 Task: Create a due date automation trigger when advanced on, on the monday before a card is due add fields with custom field "Resume" set to a date less than 1 days ago at 11:00 AM.
Action: Mouse moved to (1104, 83)
Screenshot: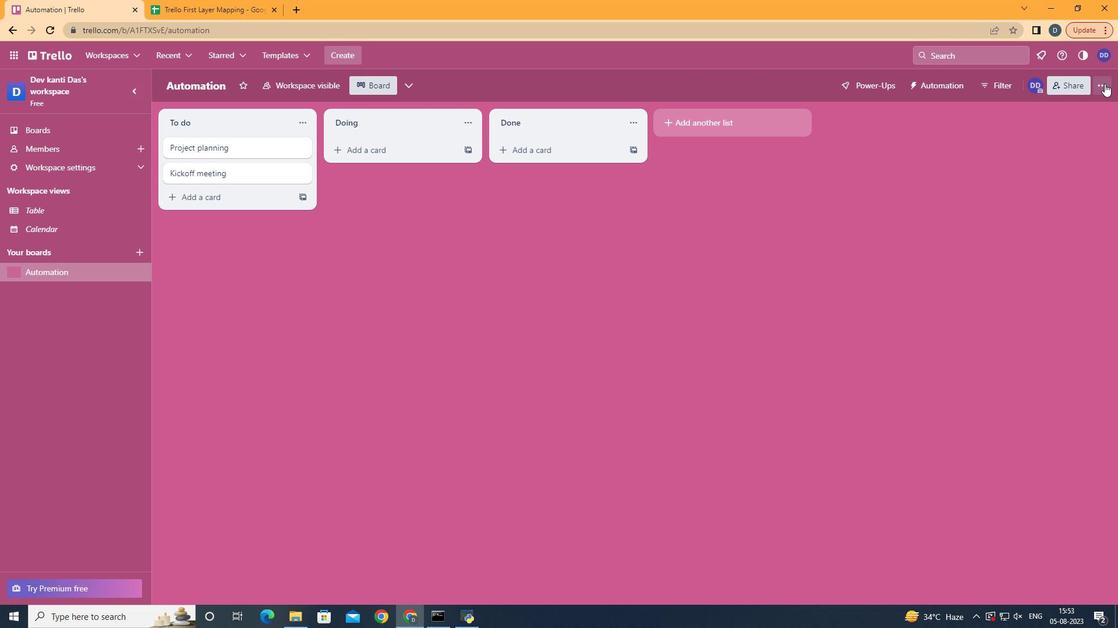 
Action: Mouse pressed left at (1104, 83)
Screenshot: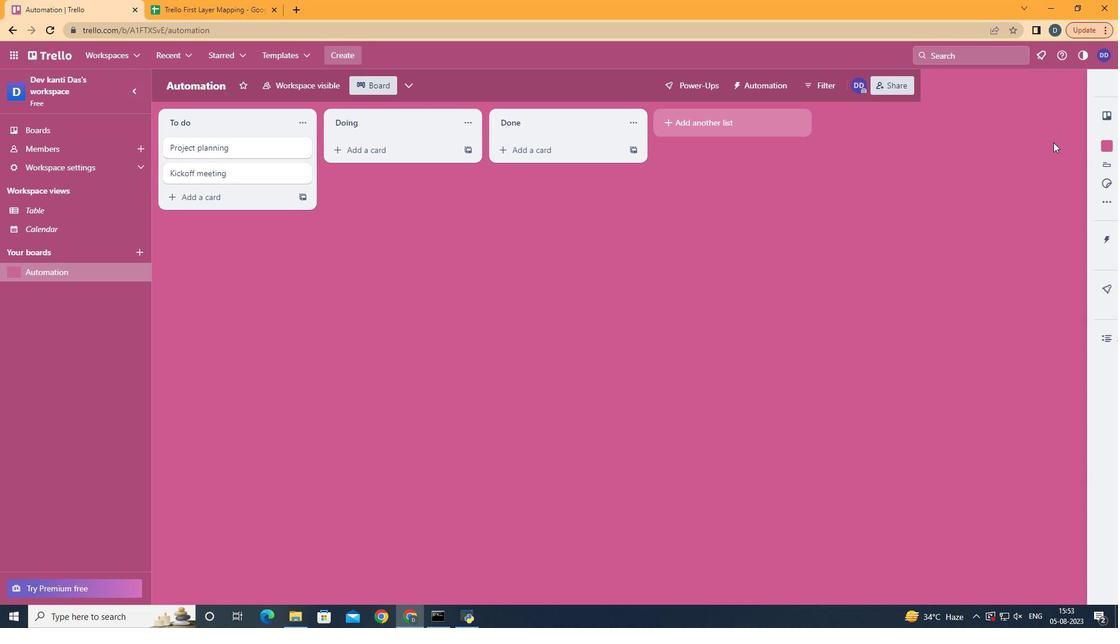 
Action: Mouse moved to (988, 249)
Screenshot: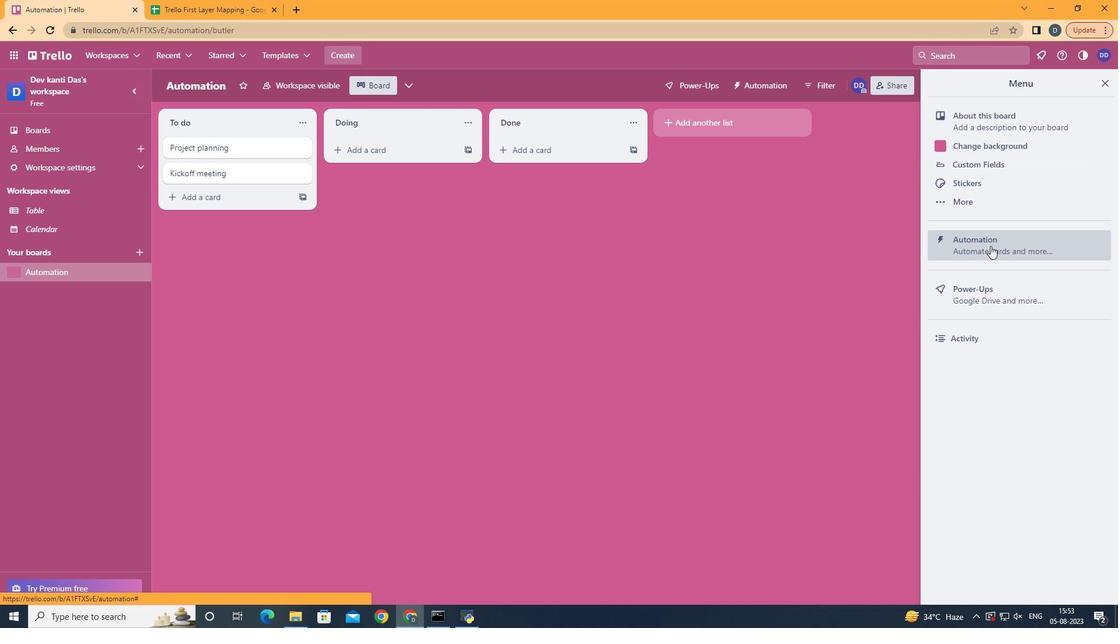 
Action: Mouse pressed left at (988, 249)
Screenshot: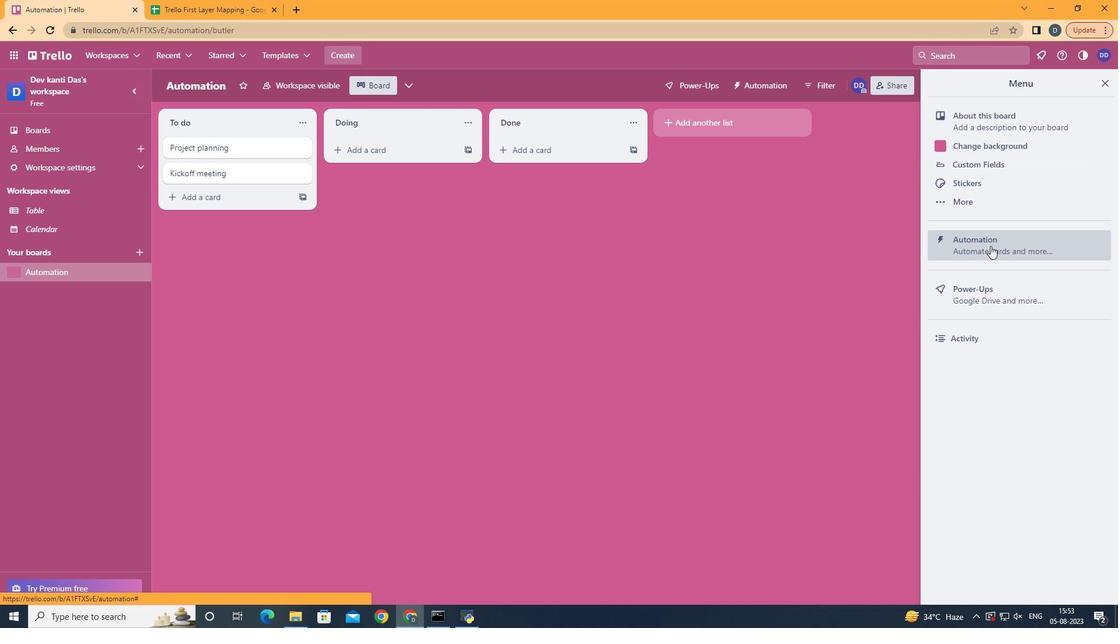 
Action: Mouse moved to (208, 231)
Screenshot: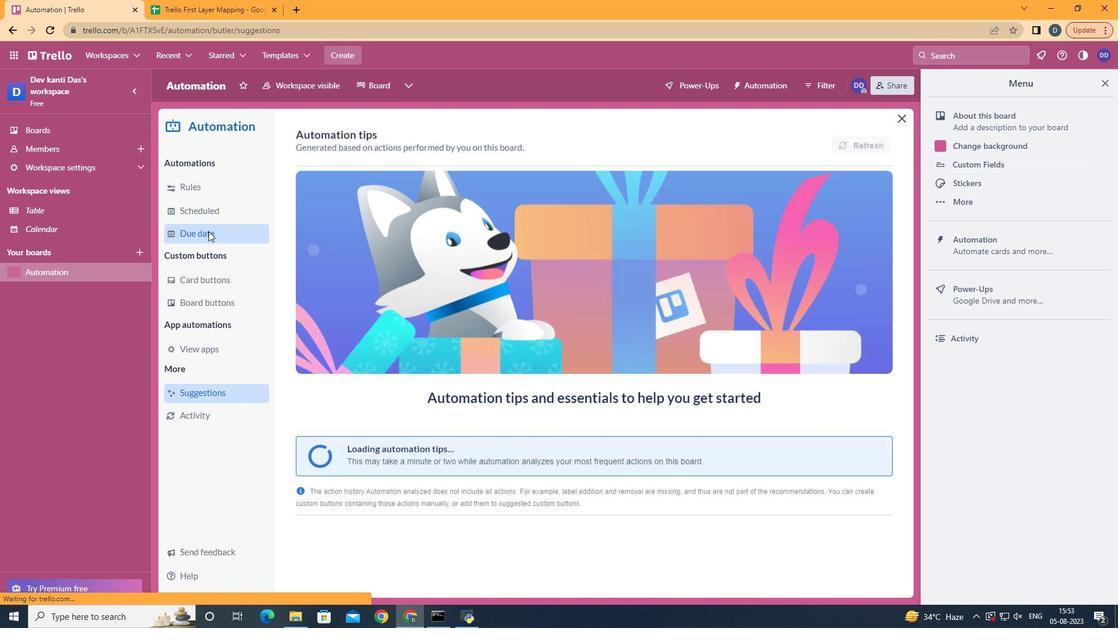 
Action: Mouse pressed left at (208, 231)
Screenshot: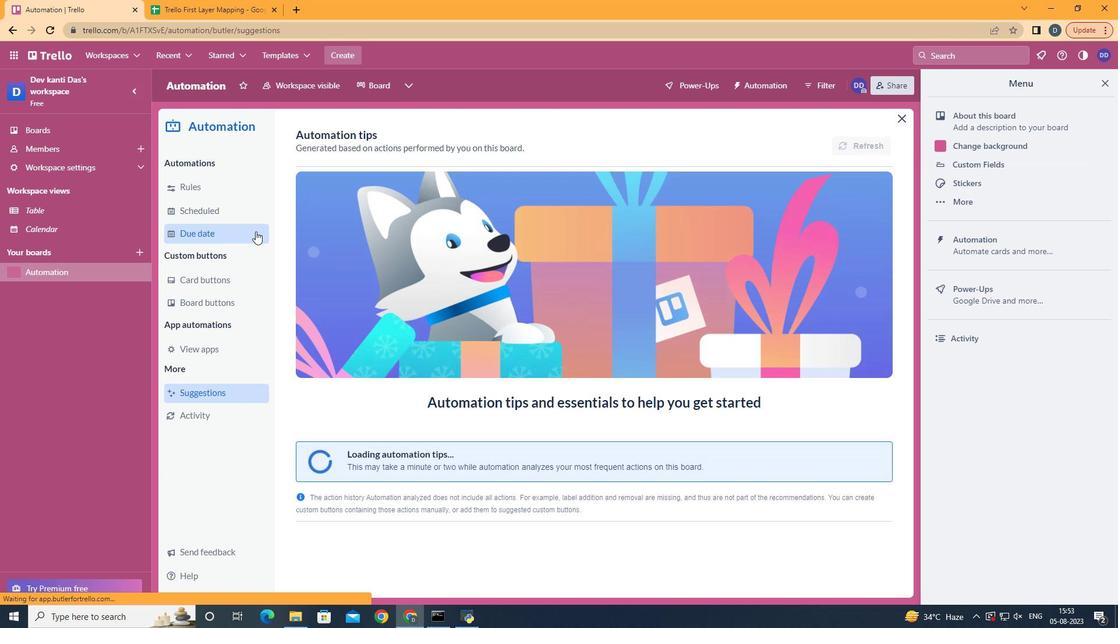 
Action: Mouse moved to (830, 139)
Screenshot: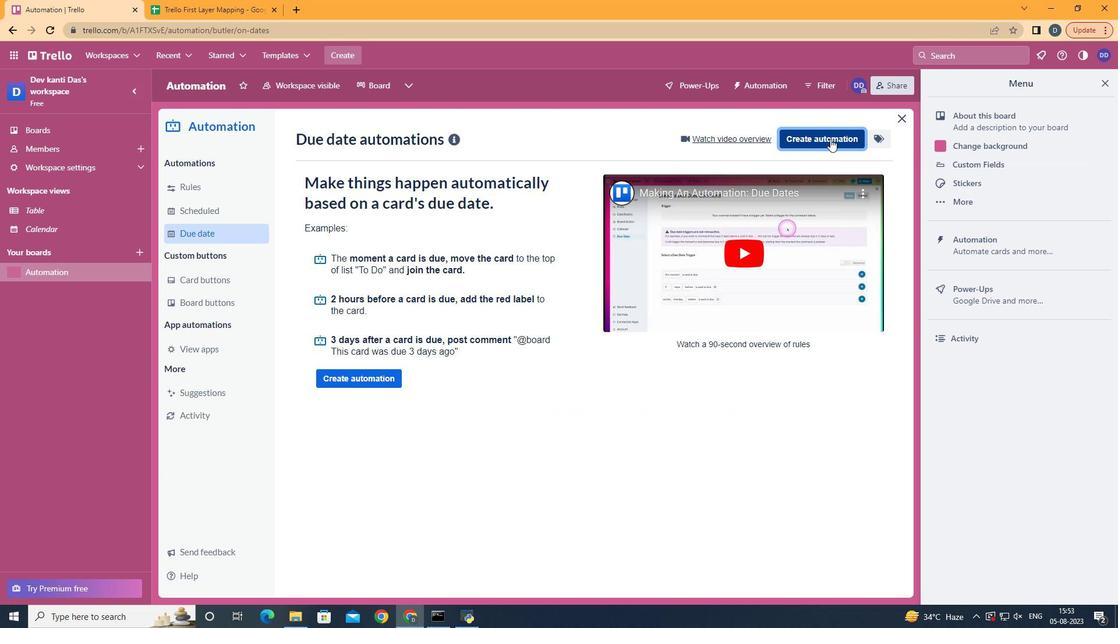 
Action: Mouse pressed left at (830, 139)
Screenshot: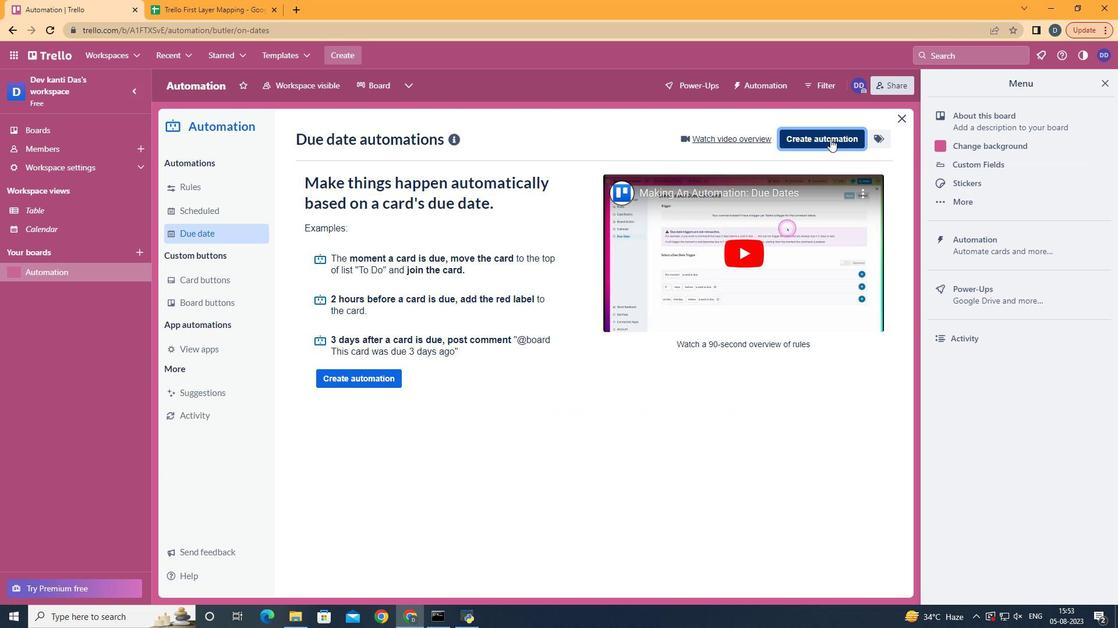 
Action: Mouse moved to (600, 248)
Screenshot: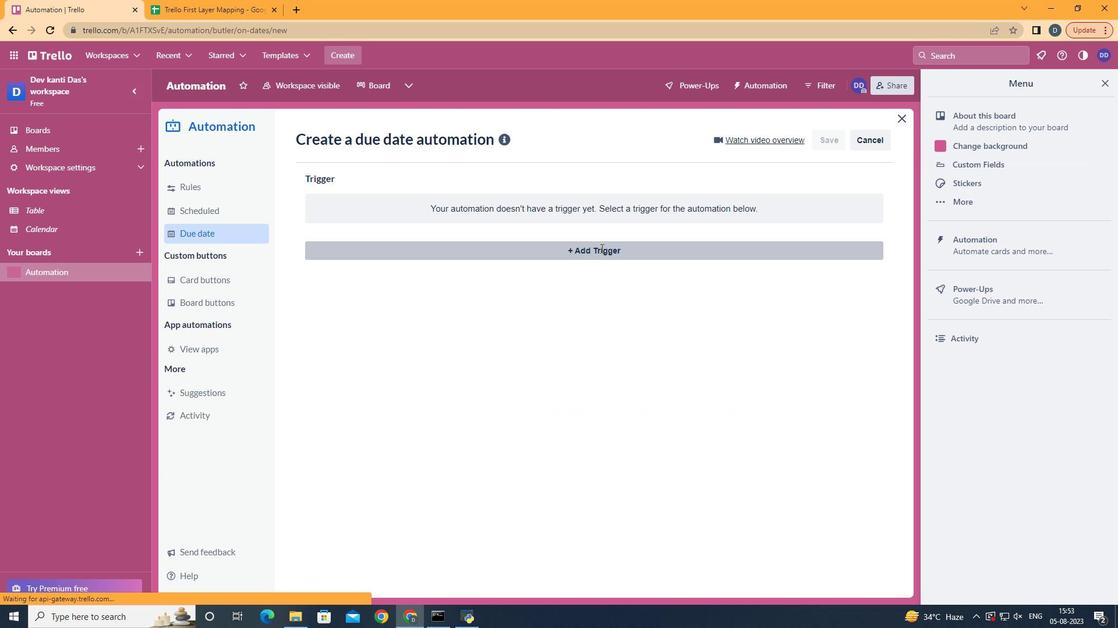 
Action: Mouse pressed left at (600, 248)
Screenshot: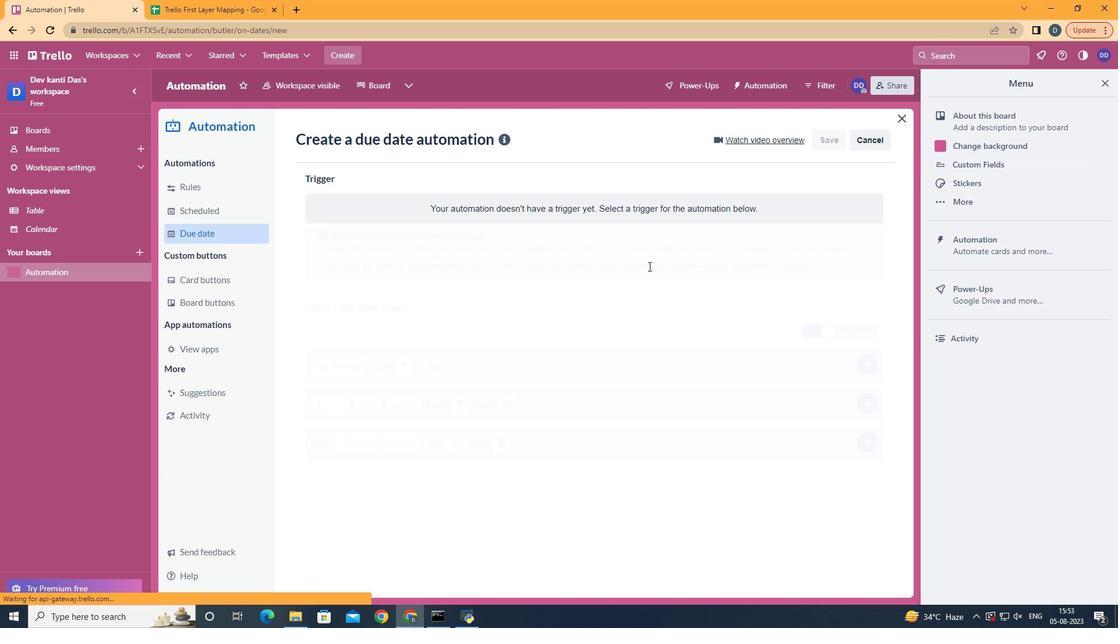 
Action: Mouse moved to (376, 309)
Screenshot: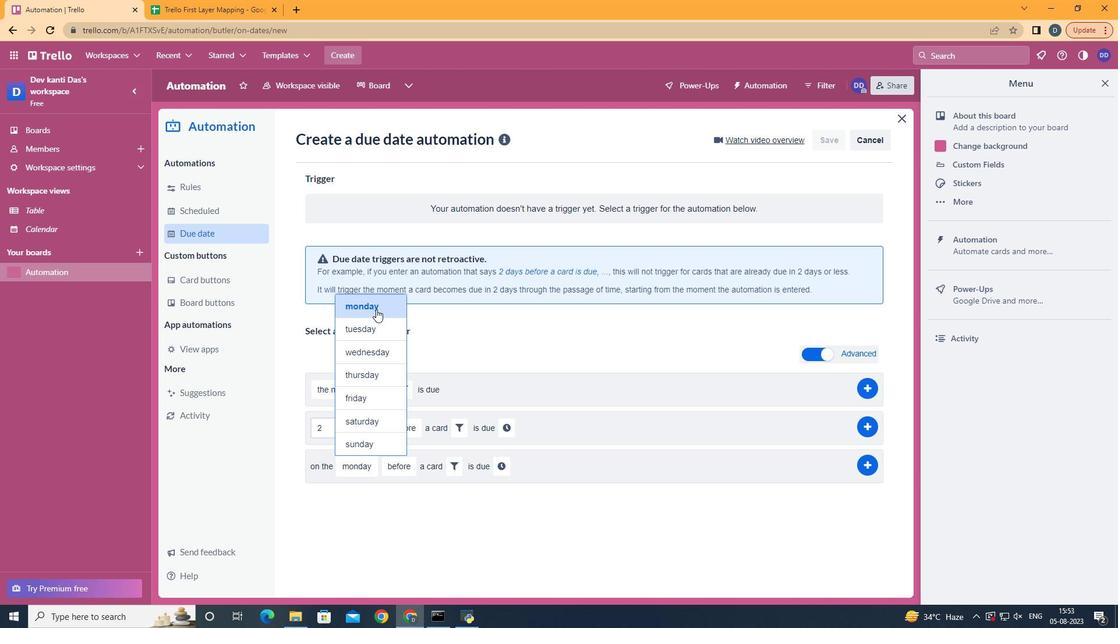 
Action: Mouse pressed left at (376, 309)
Screenshot: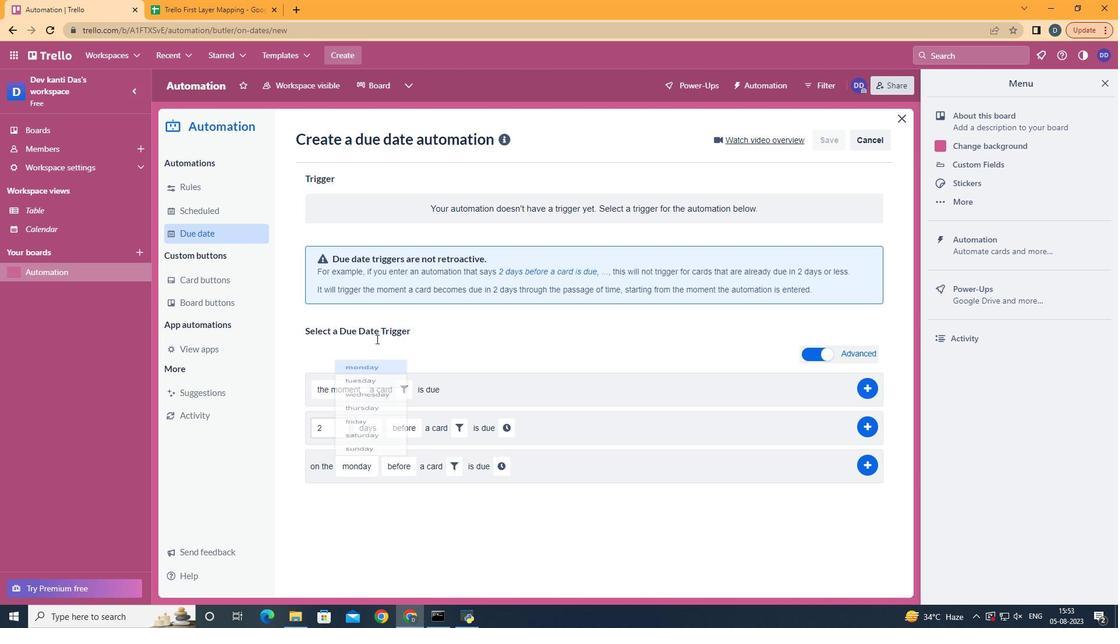 
Action: Mouse moved to (402, 485)
Screenshot: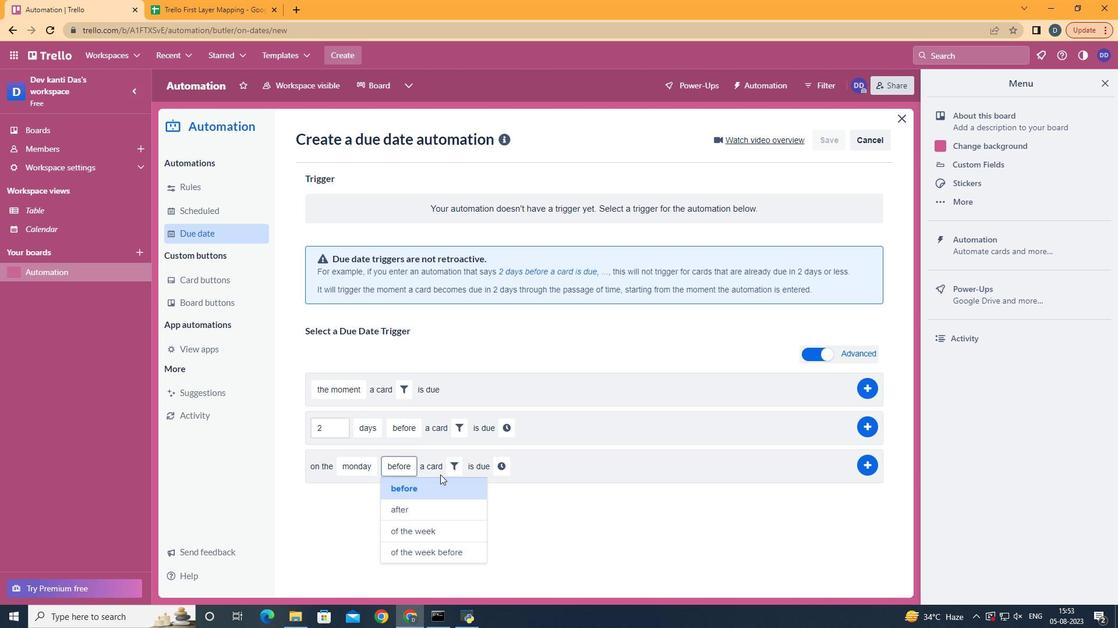 
Action: Mouse pressed left at (402, 485)
Screenshot: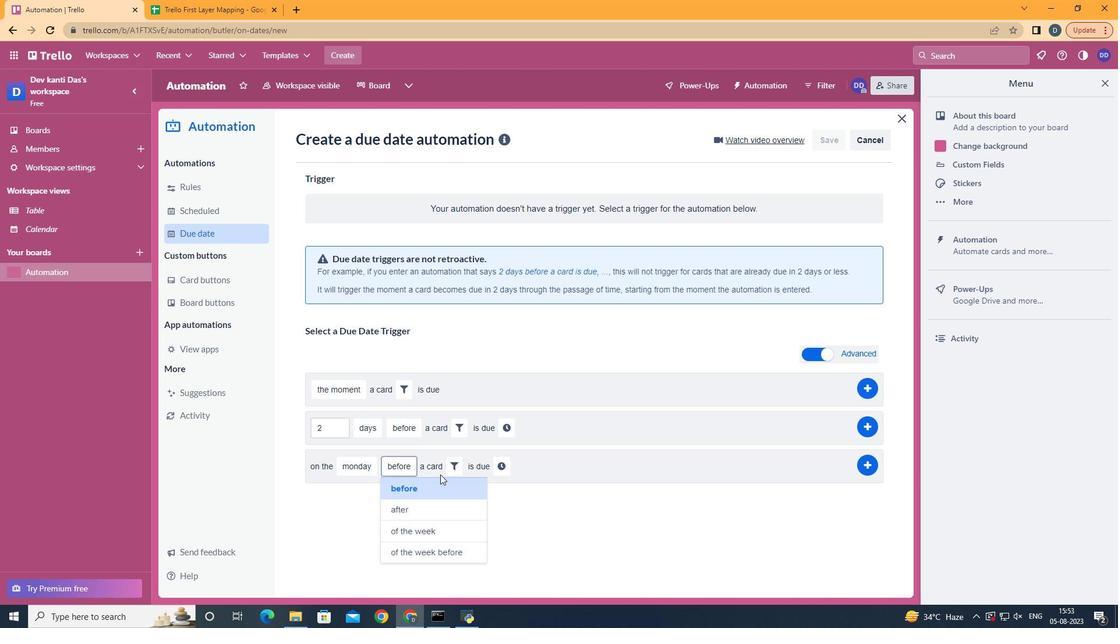 
Action: Mouse moved to (448, 468)
Screenshot: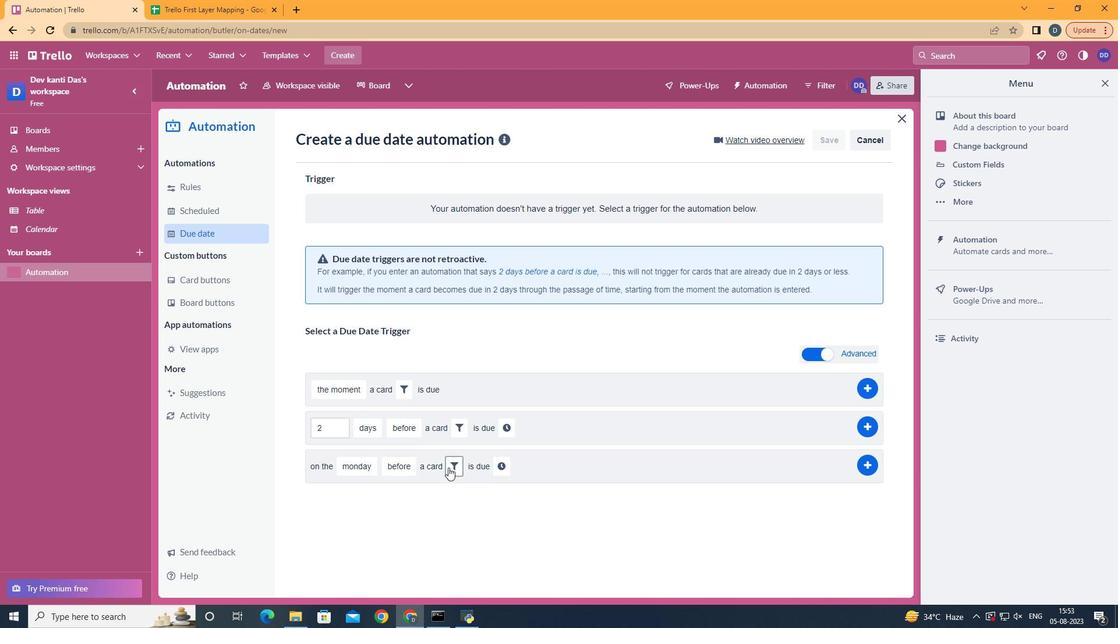 
Action: Mouse pressed left at (448, 468)
Screenshot: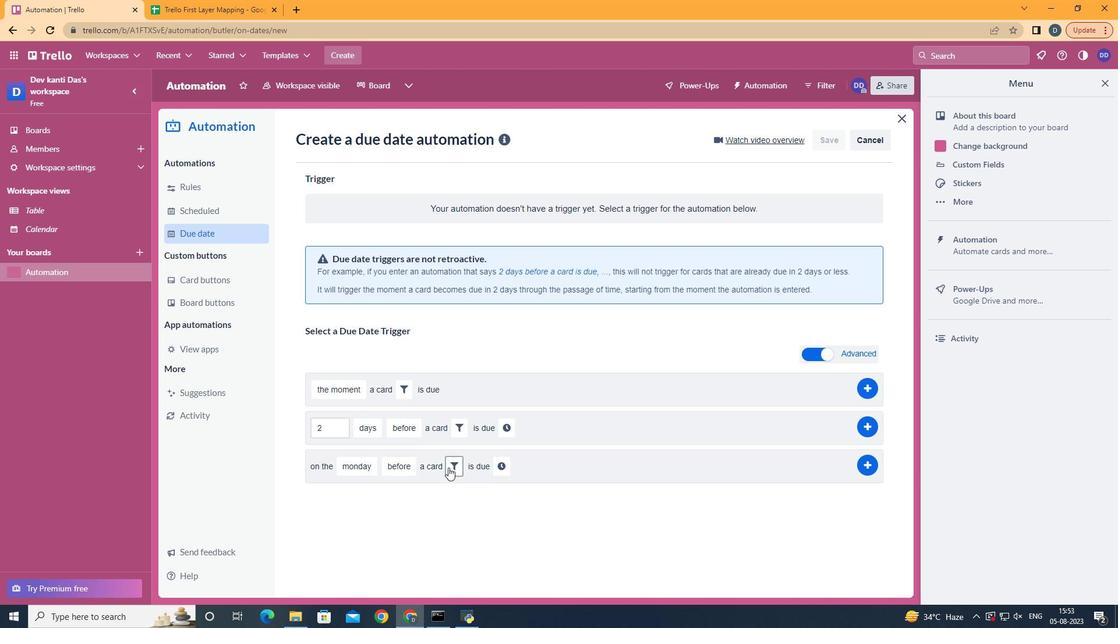 
Action: Mouse moved to (632, 497)
Screenshot: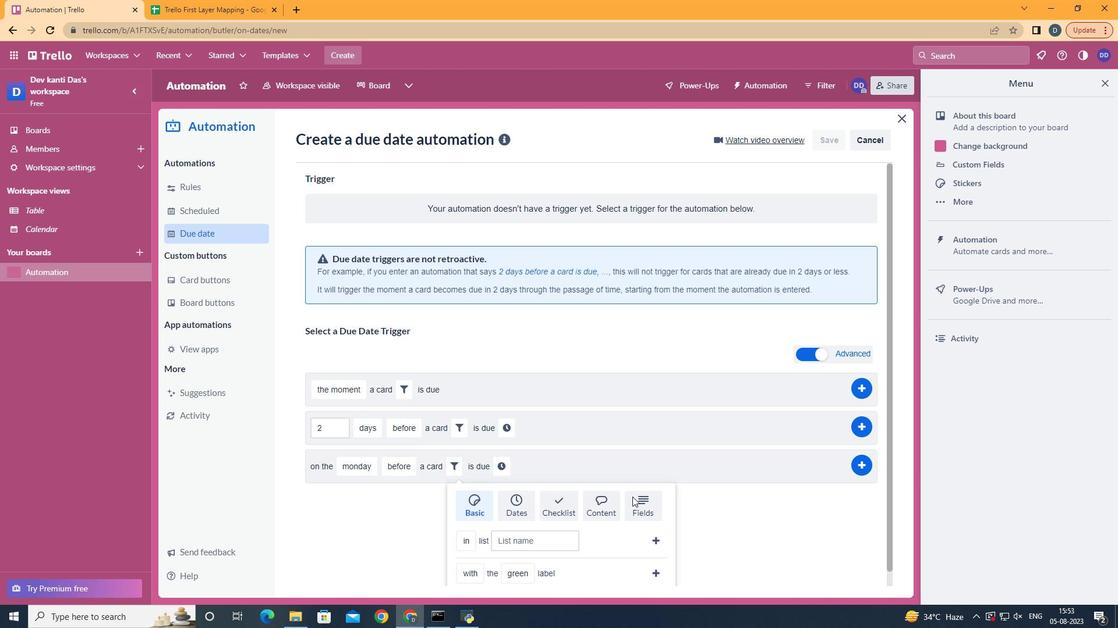 
Action: Mouse pressed left at (632, 497)
Screenshot: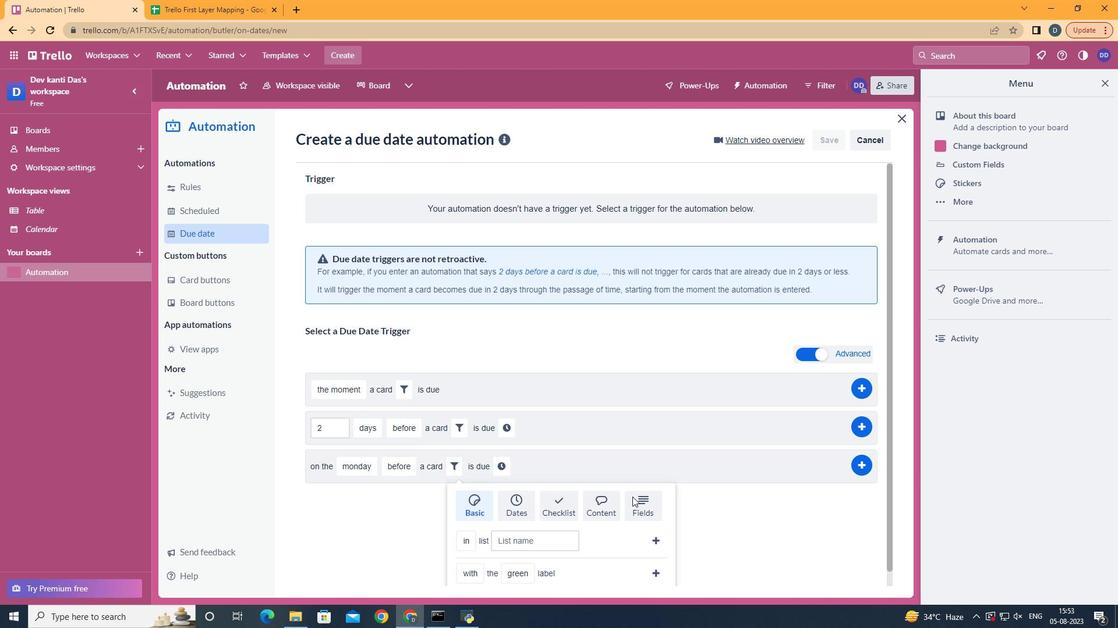 
Action: Mouse scrolled (632, 496) with delta (0, 0)
Screenshot: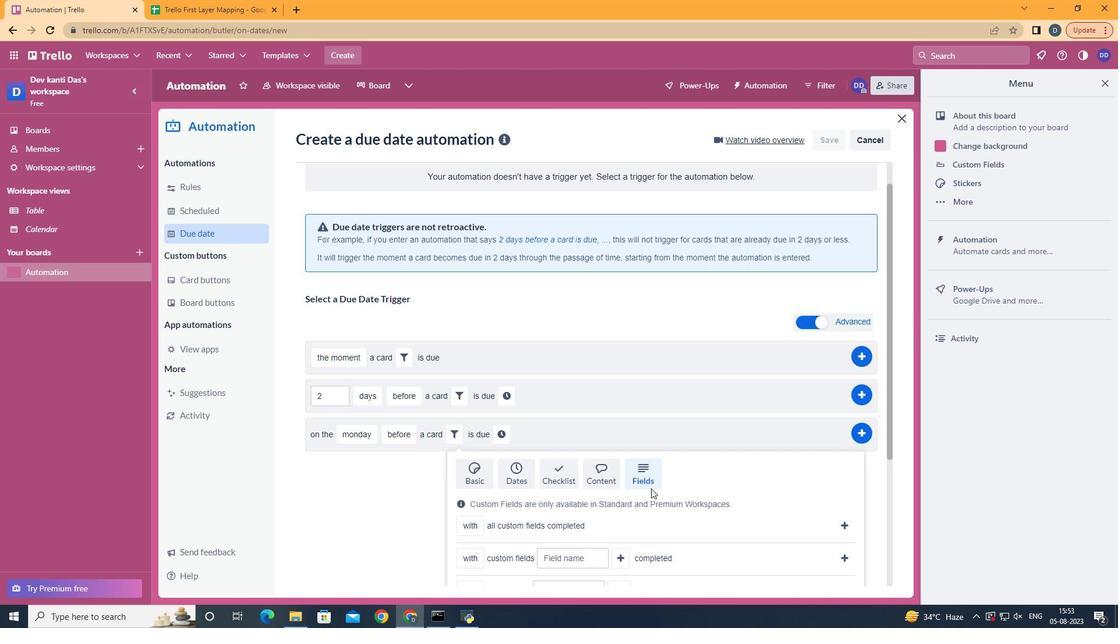 
Action: Mouse scrolled (632, 496) with delta (0, 0)
Screenshot: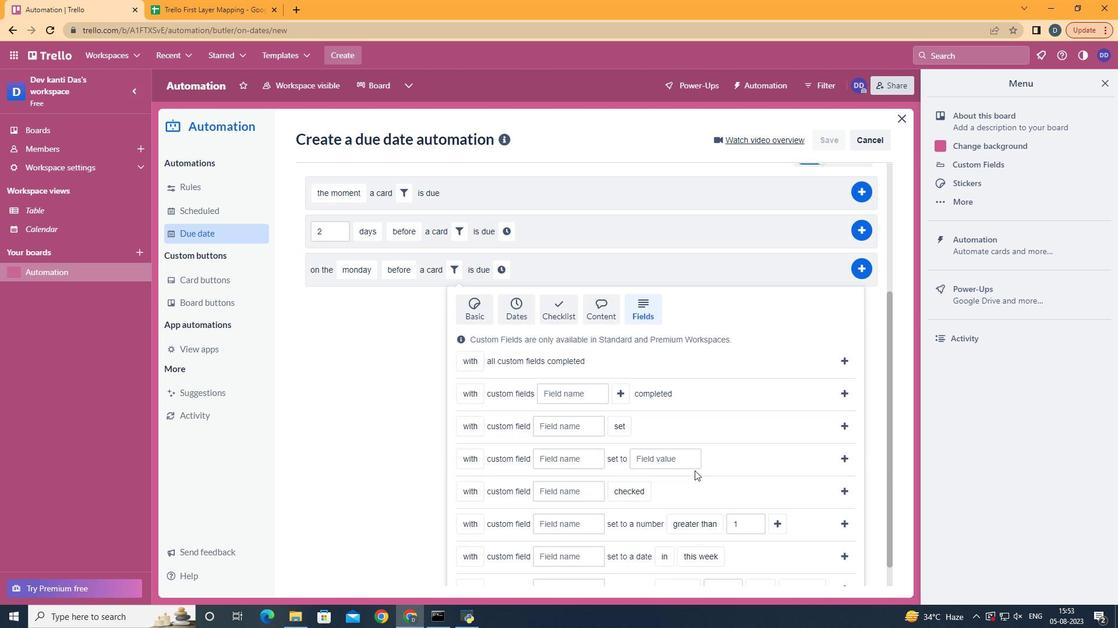
Action: Mouse moved to (632, 497)
Screenshot: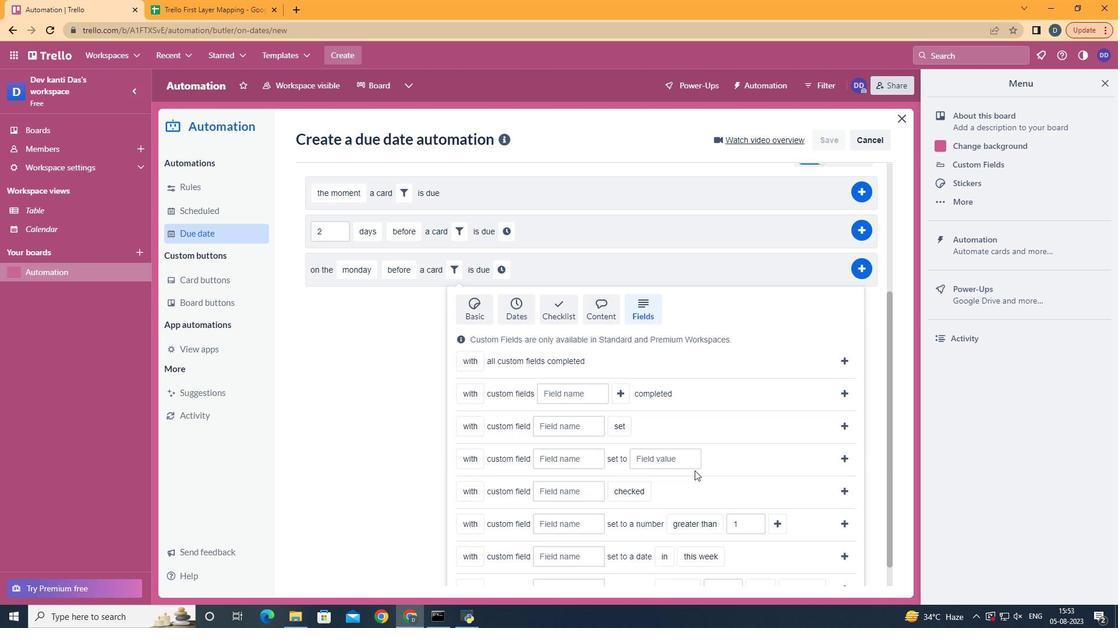 
Action: Mouse scrolled (632, 496) with delta (0, 0)
Screenshot: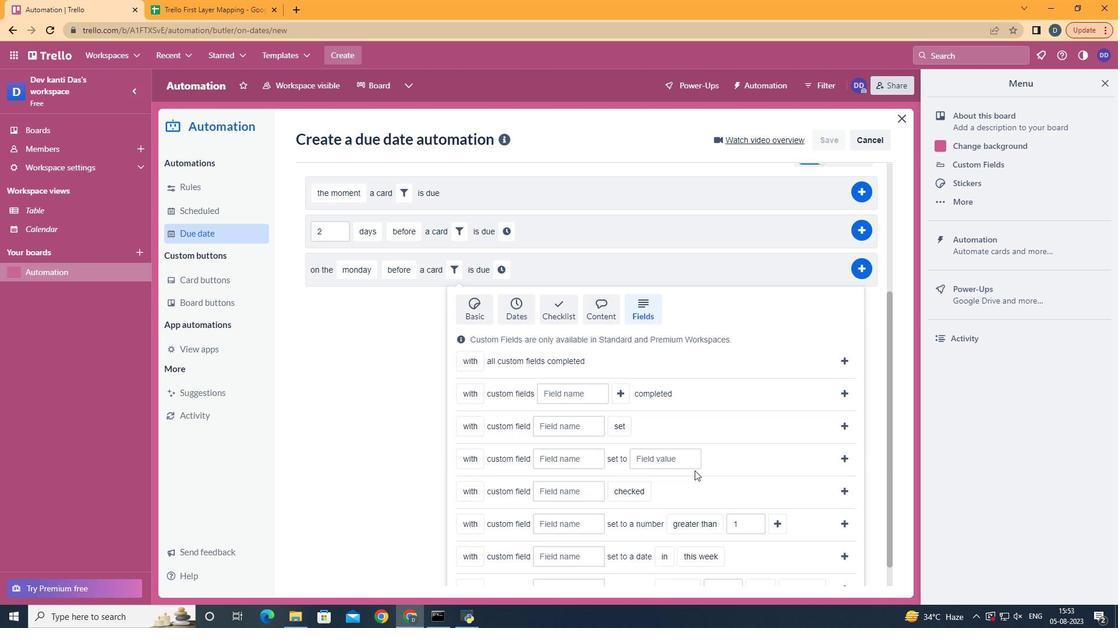 
Action: Mouse moved to (634, 497)
Screenshot: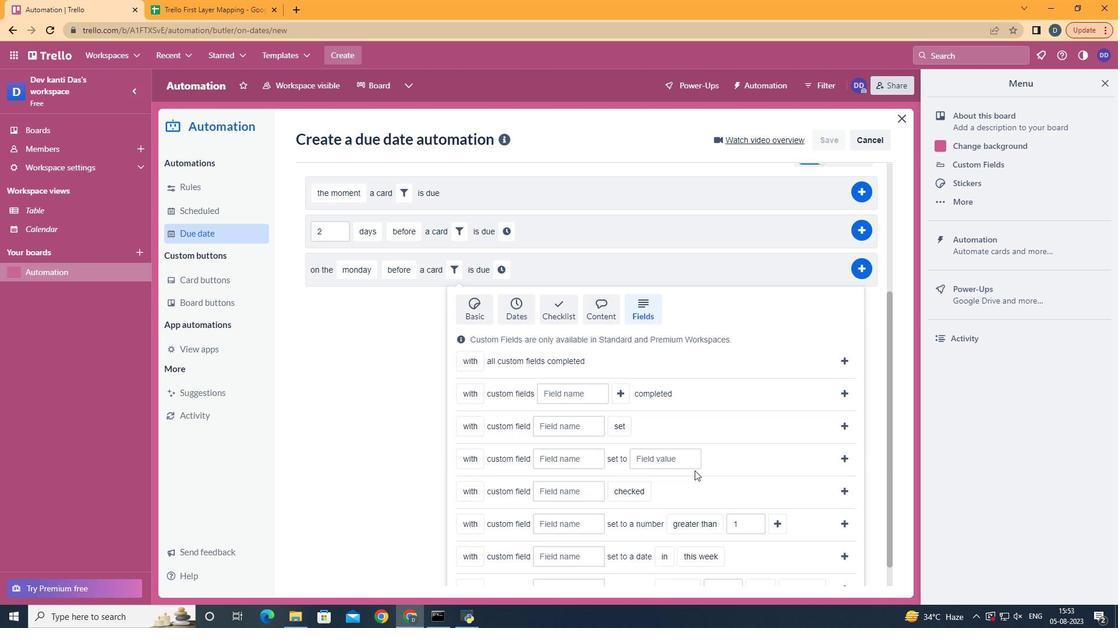 
Action: Mouse scrolled (634, 496) with delta (0, 0)
Screenshot: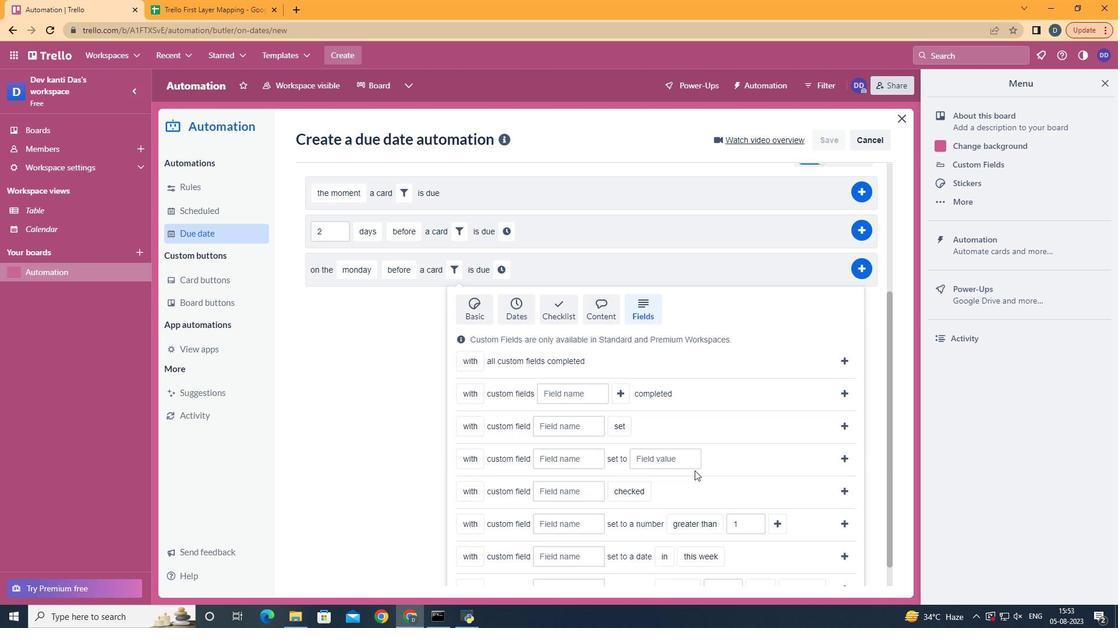
Action: Mouse moved to (635, 497)
Screenshot: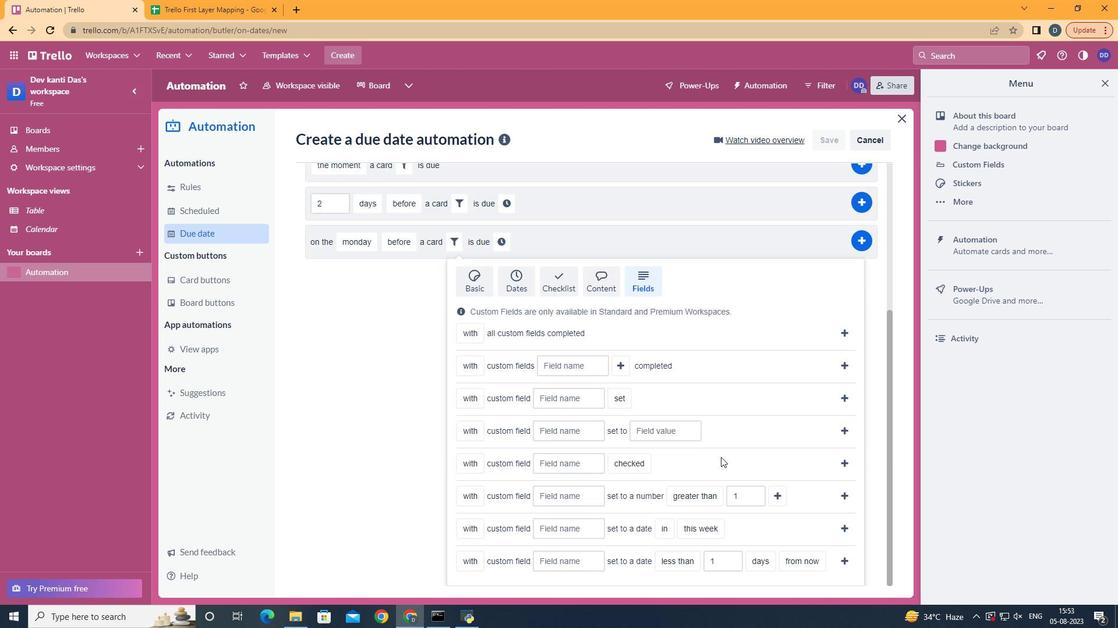 
Action: Mouse scrolled (635, 496) with delta (0, 0)
Screenshot: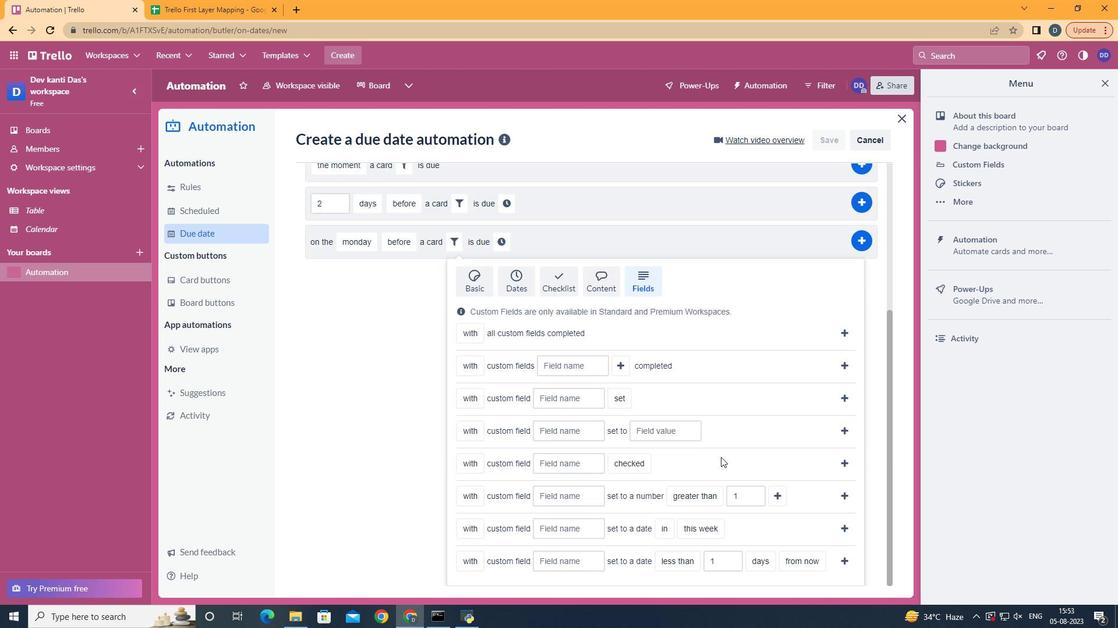 
Action: Mouse moved to (646, 490)
Screenshot: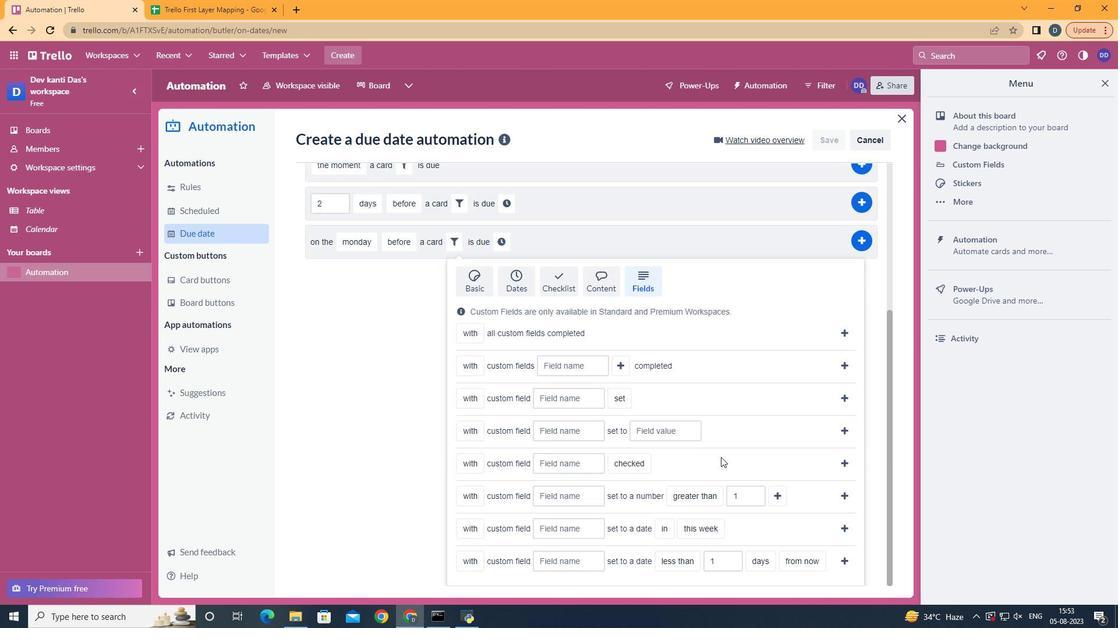 
Action: Mouse scrolled (640, 493) with delta (0, 0)
Screenshot: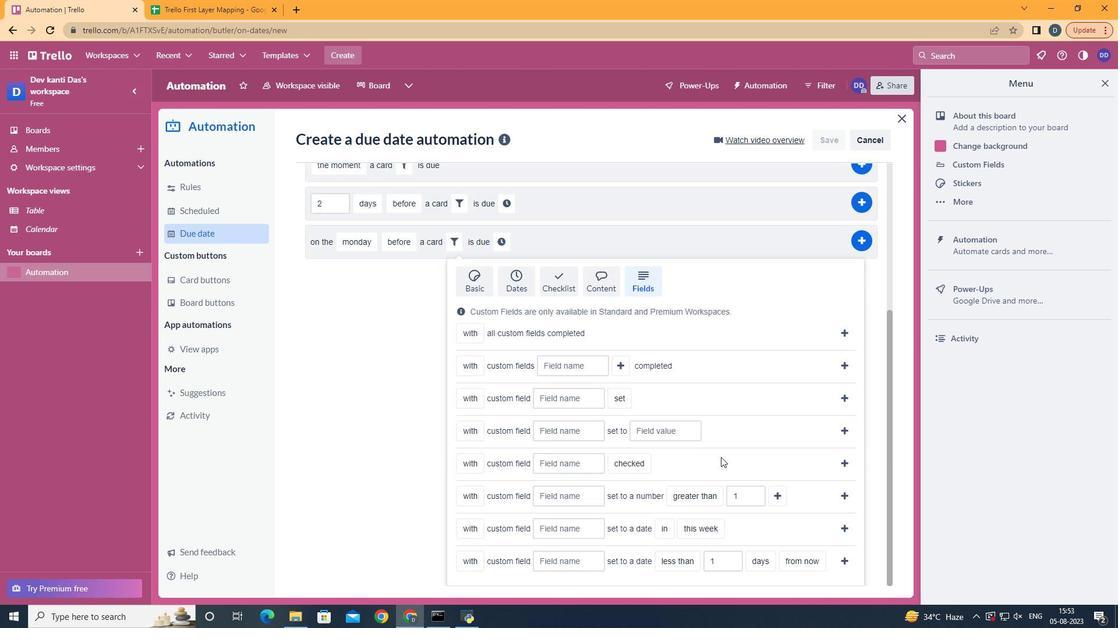 
Action: Mouse moved to (485, 518)
Screenshot: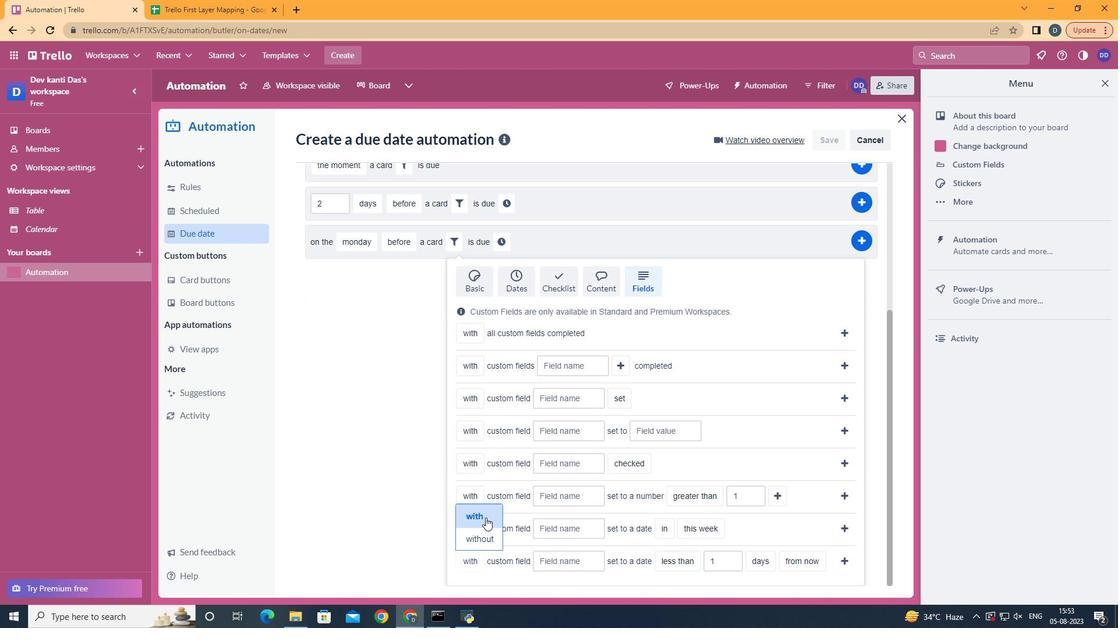 
Action: Mouse pressed left at (485, 518)
Screenshot: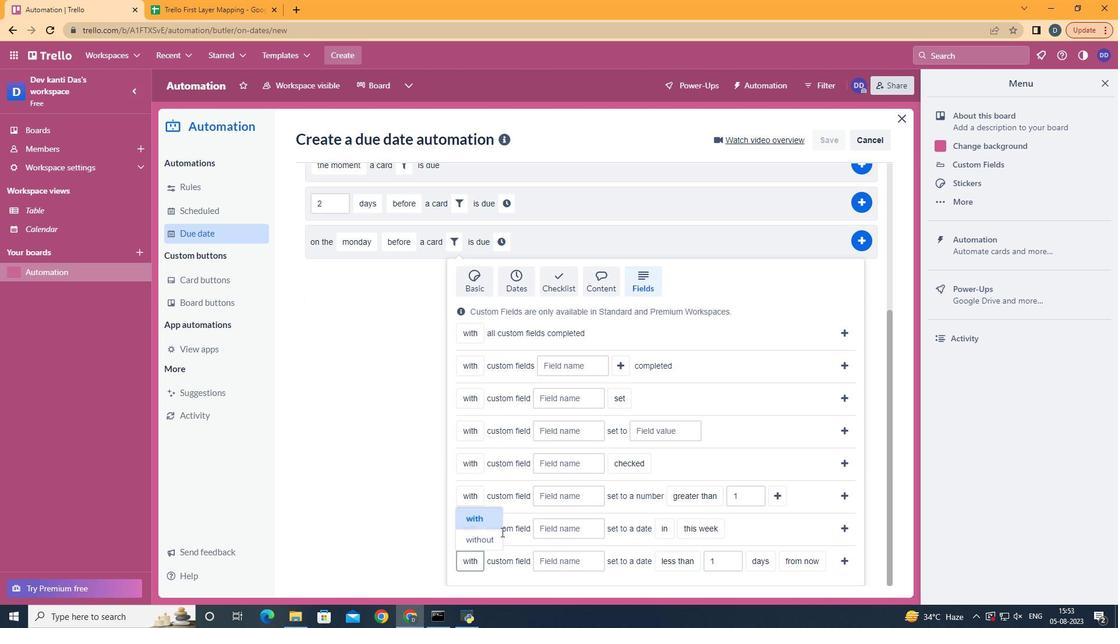 
Action: Mouse moved to (572, 565)
Screenshot: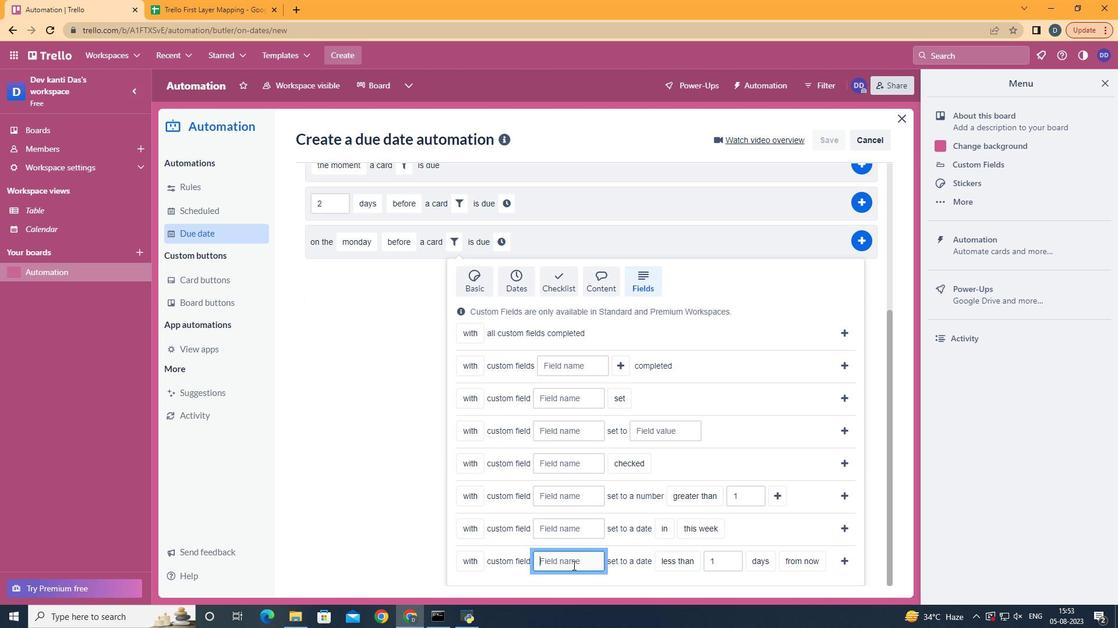
Action: Mouse pressed left at (572, 565)
Screenshot: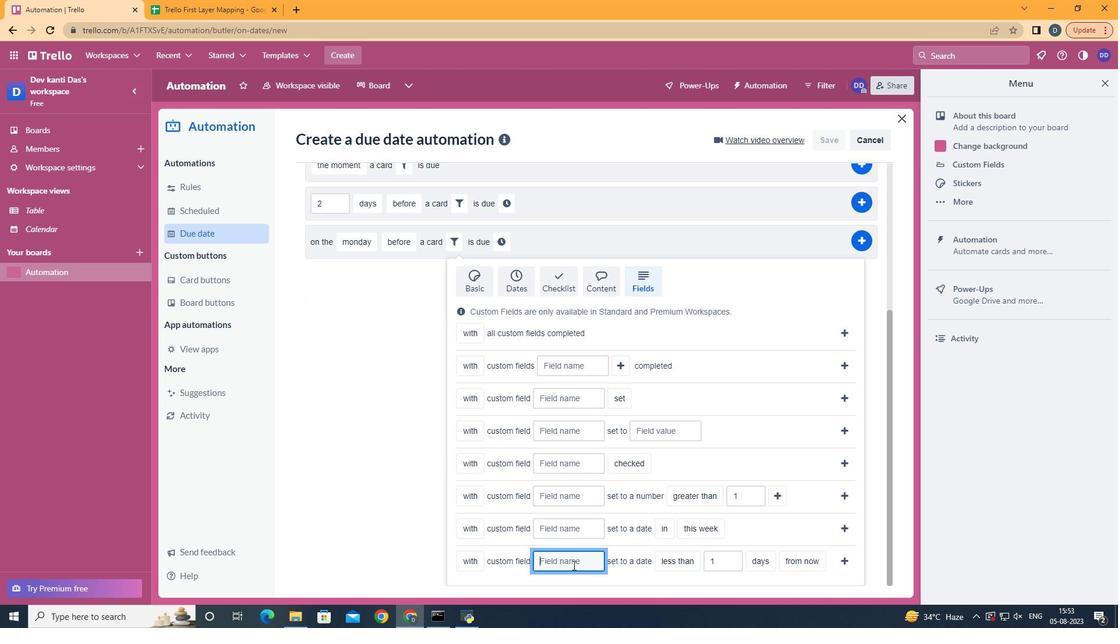 
Action: Key pressed <Key.shift>Resume
Screenshot: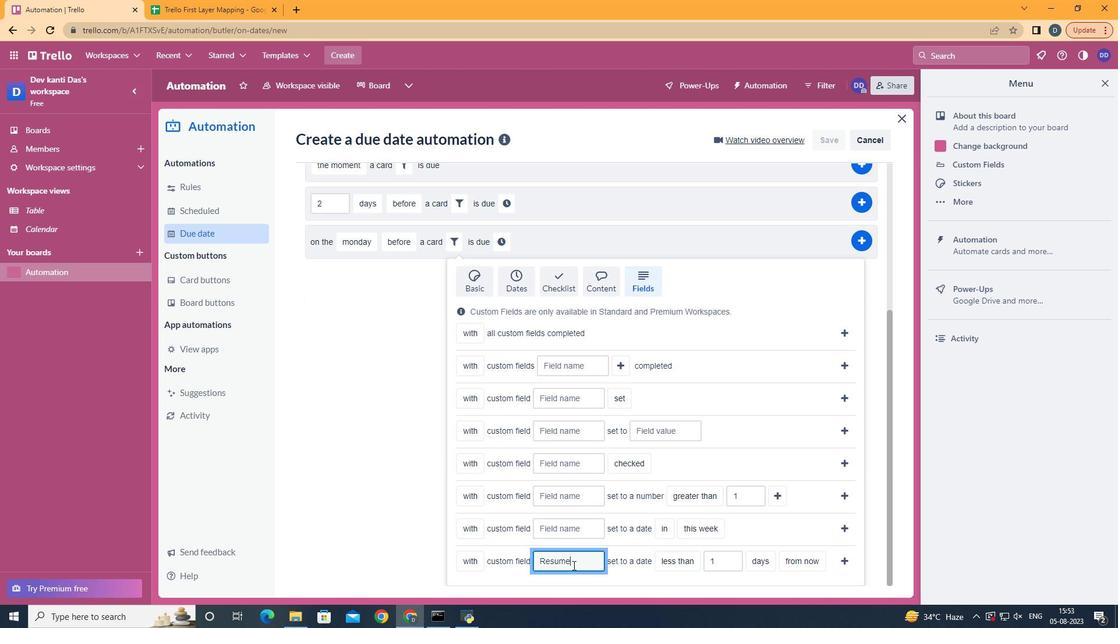 
Action: Mouse moved to (677, 480)
Screenshot: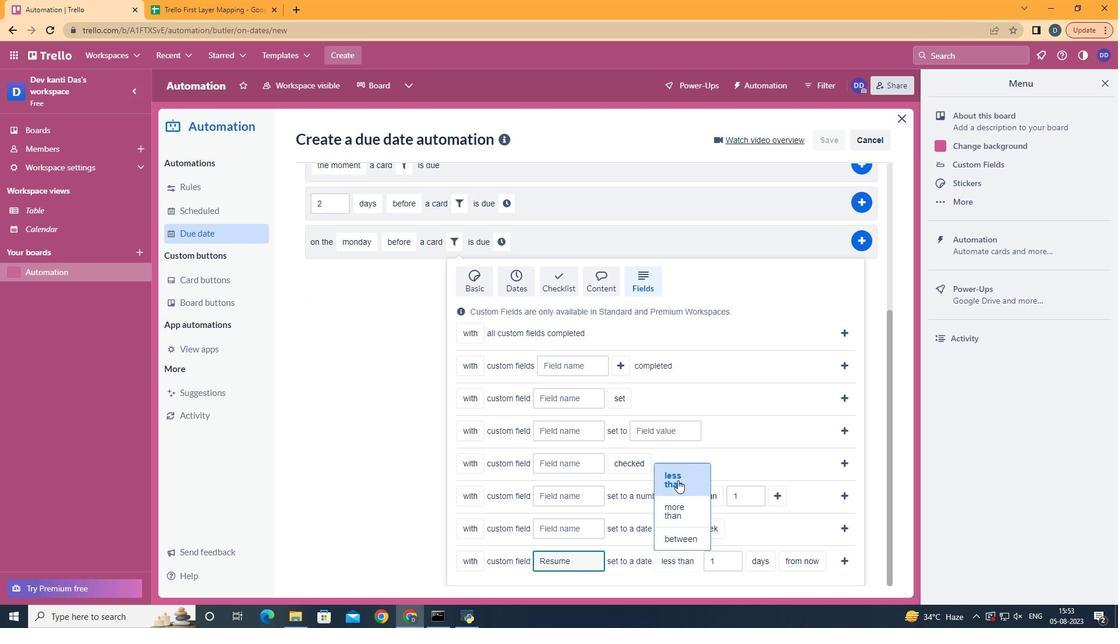 
Action: Mouse pressed left at (677, 480)
Screenshot: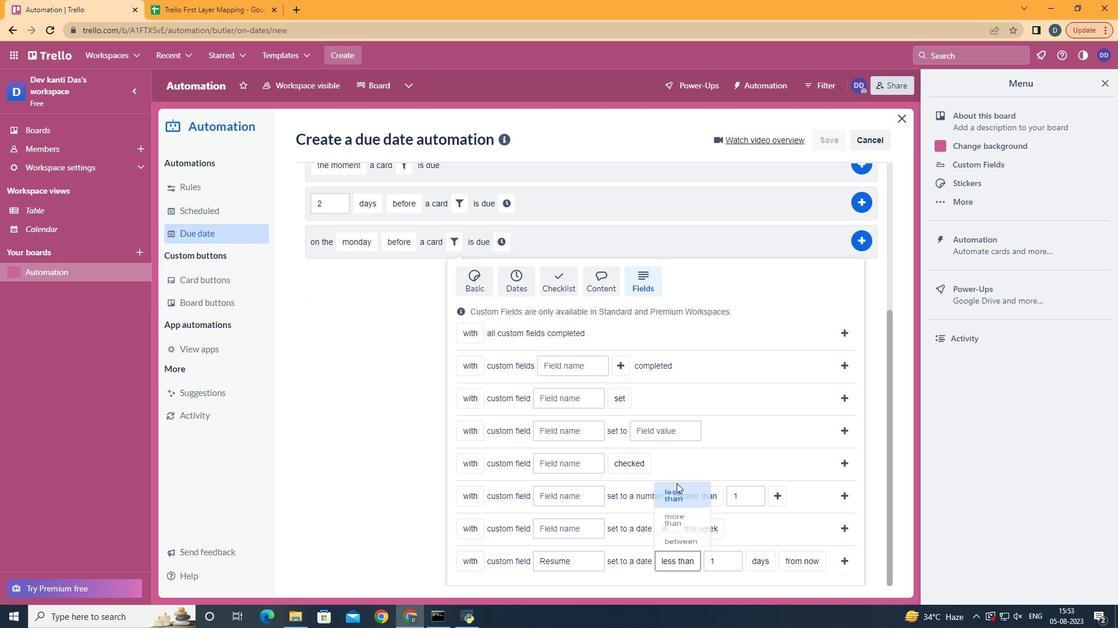 
Action: Mouse moved to (766, 510)
Screenshot: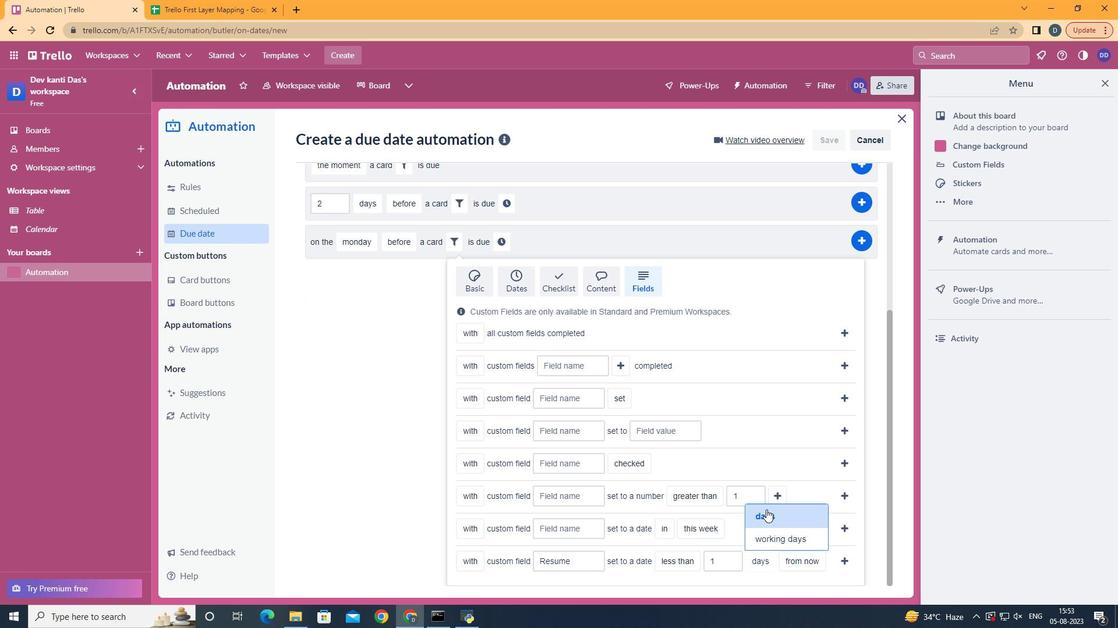 
Action: Mouse pressed left at (766, 510)
Screenshot: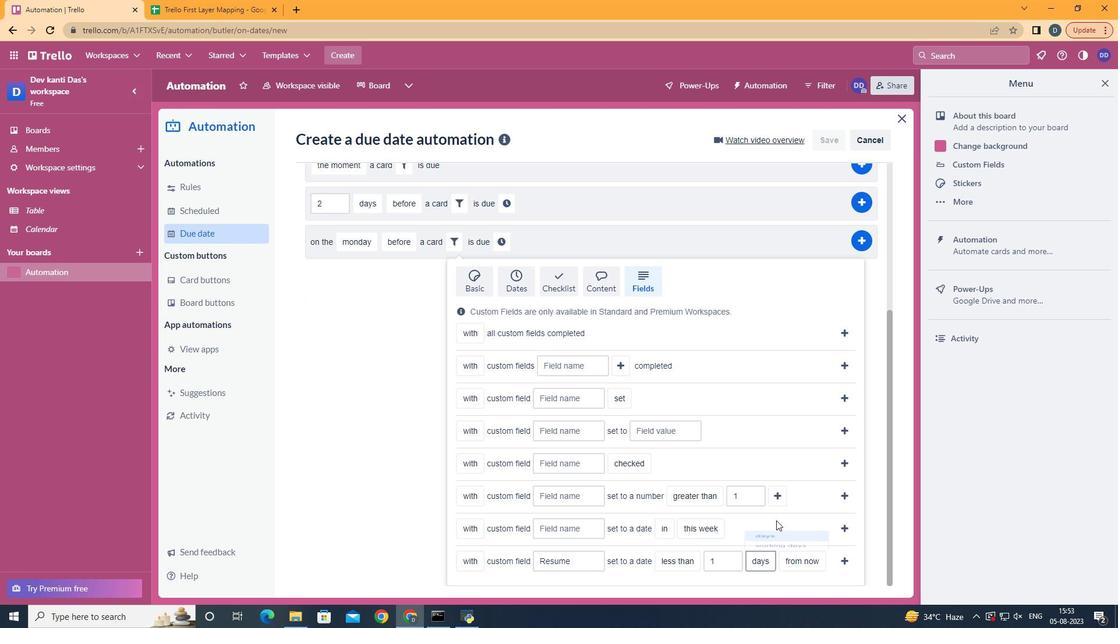 
Action: Mouse moved to (814, 545)
Screenshot: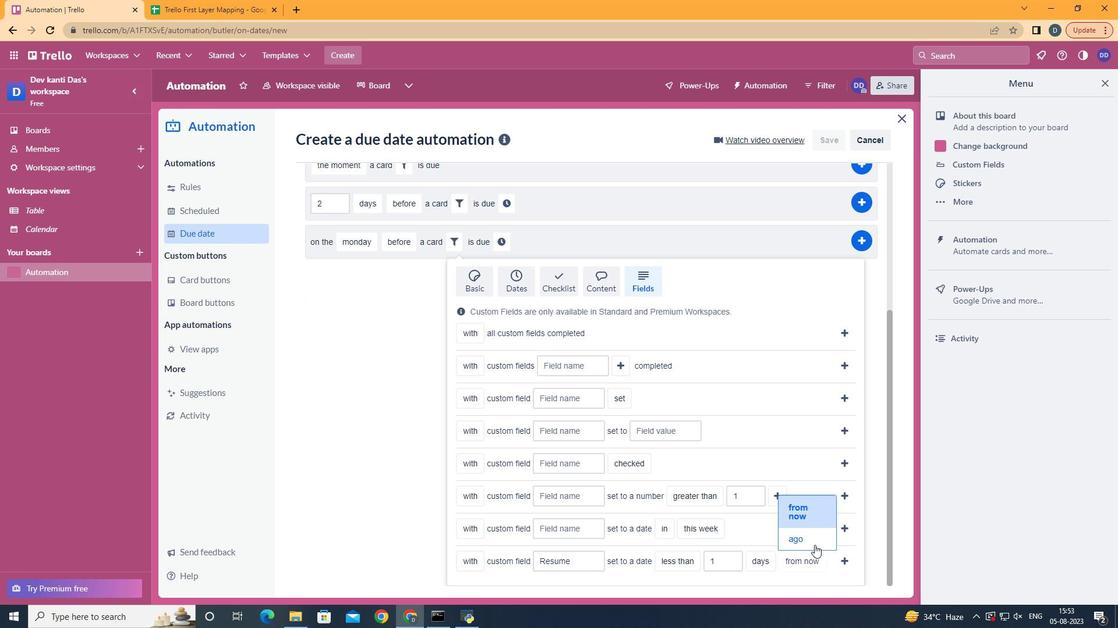 
Action: Mouse pressed left at (814, 545)
Screenshot: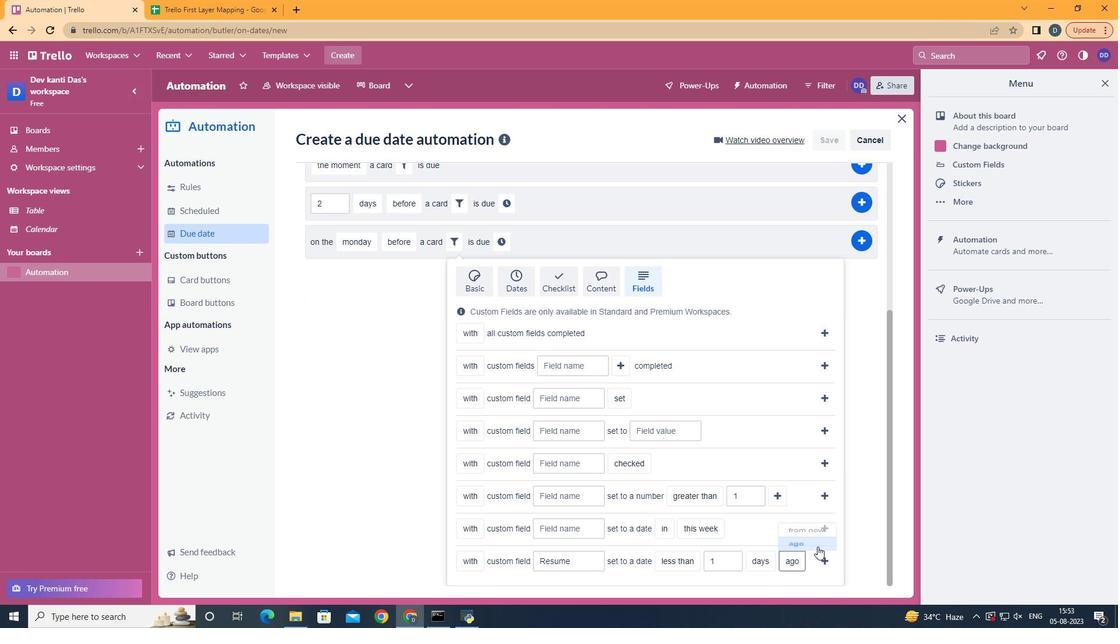 
Action: Mouse moved to (825, 560)
Screenshot: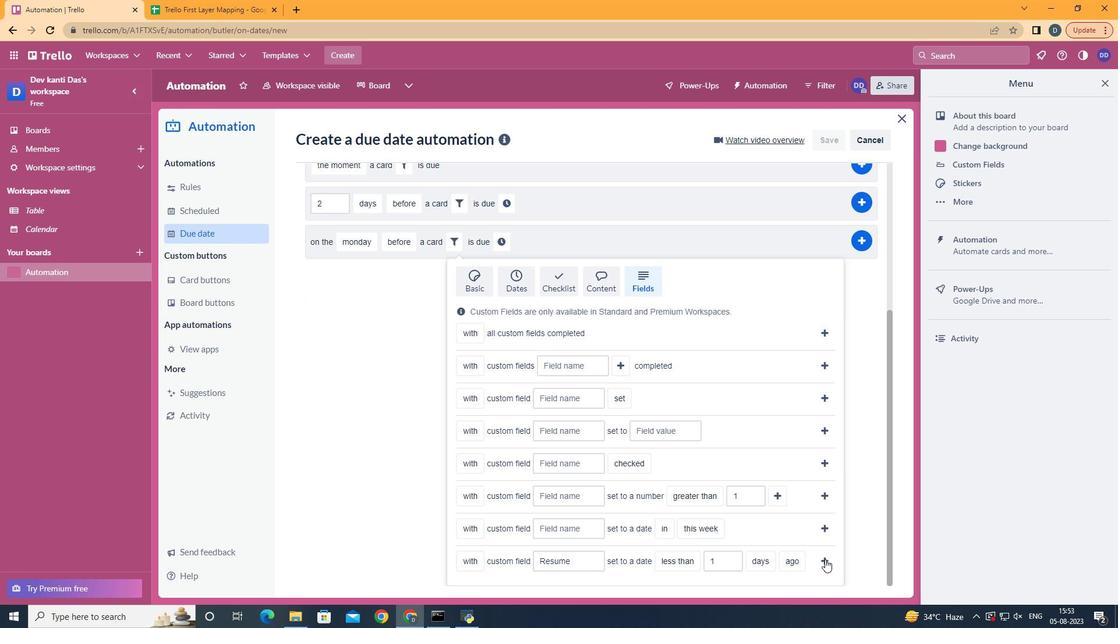 
Action: Mouse pressed left at (825, 560)
Screenshot: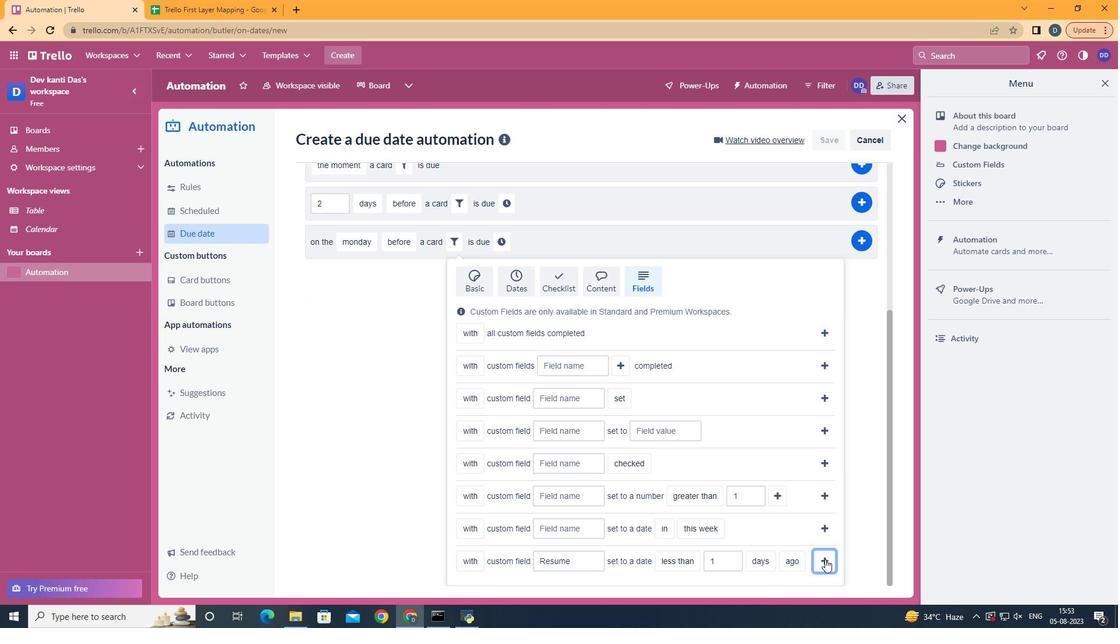 
Action: Mouse moved to (754, 461)
Screenshot: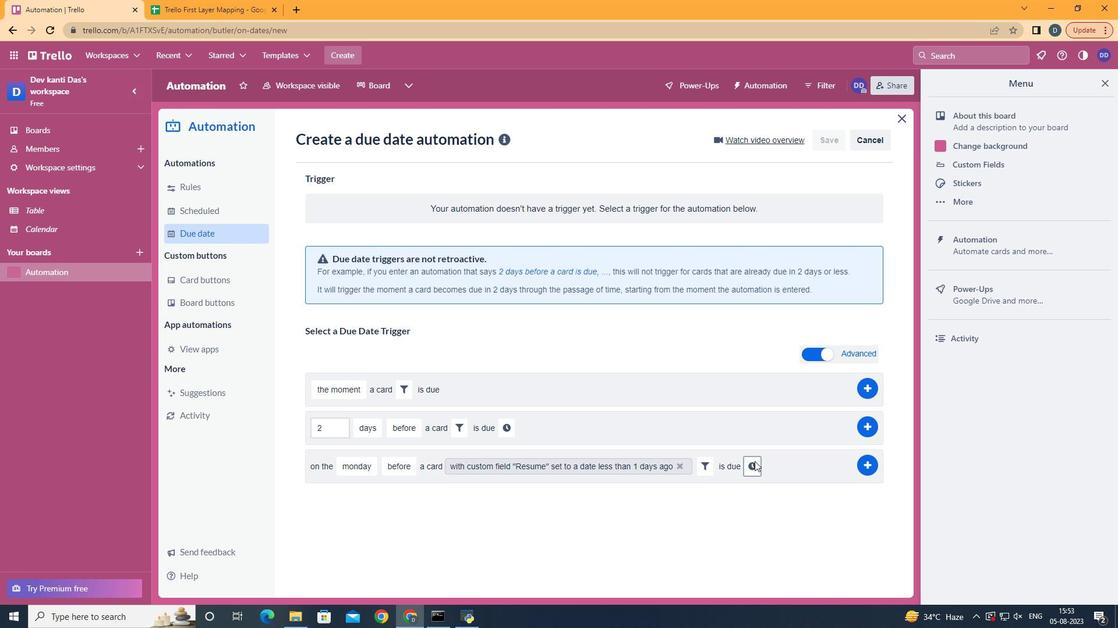 
Action: Mouse pressed left at (754, 461)
Screenshot: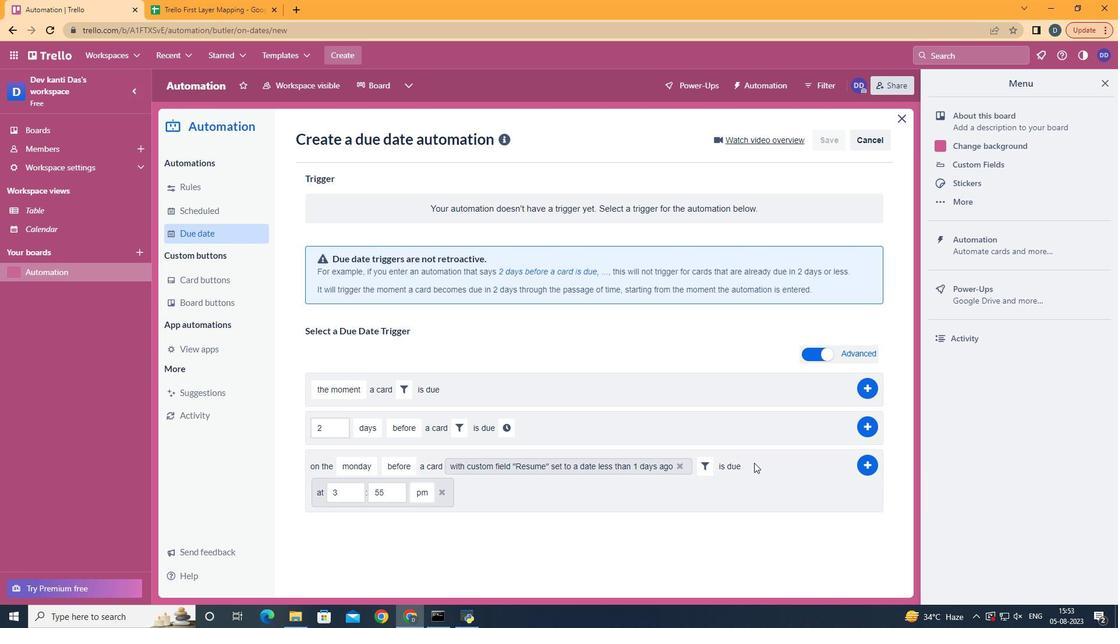 
Action: Mouse moved to (356, 496)
Screenshot: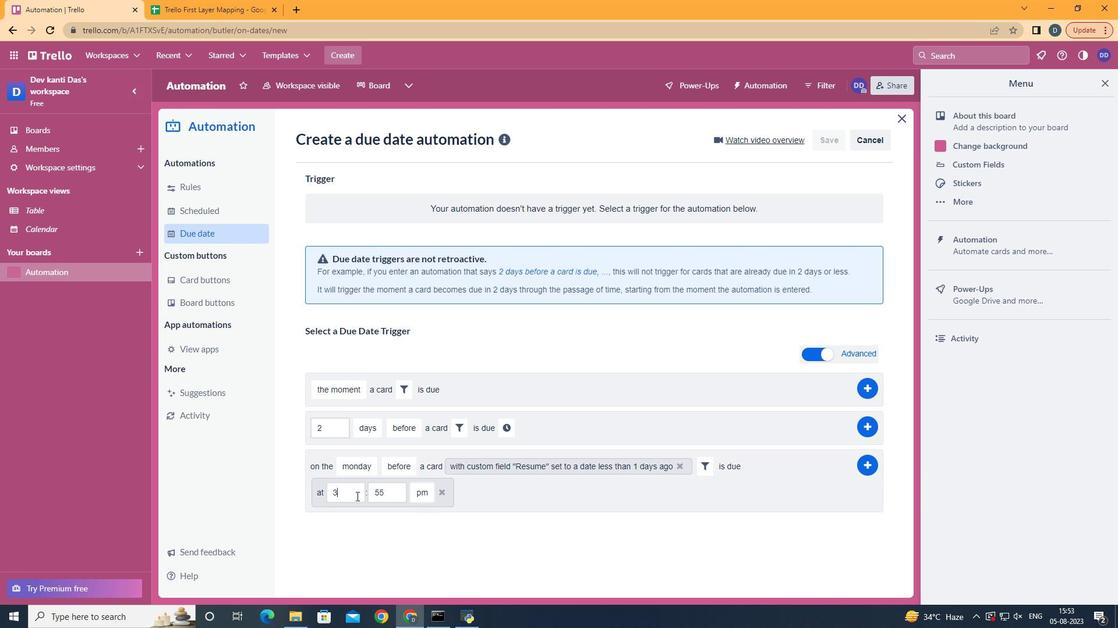
Action: Mouse pressed left at (356, 496)
Screenshot: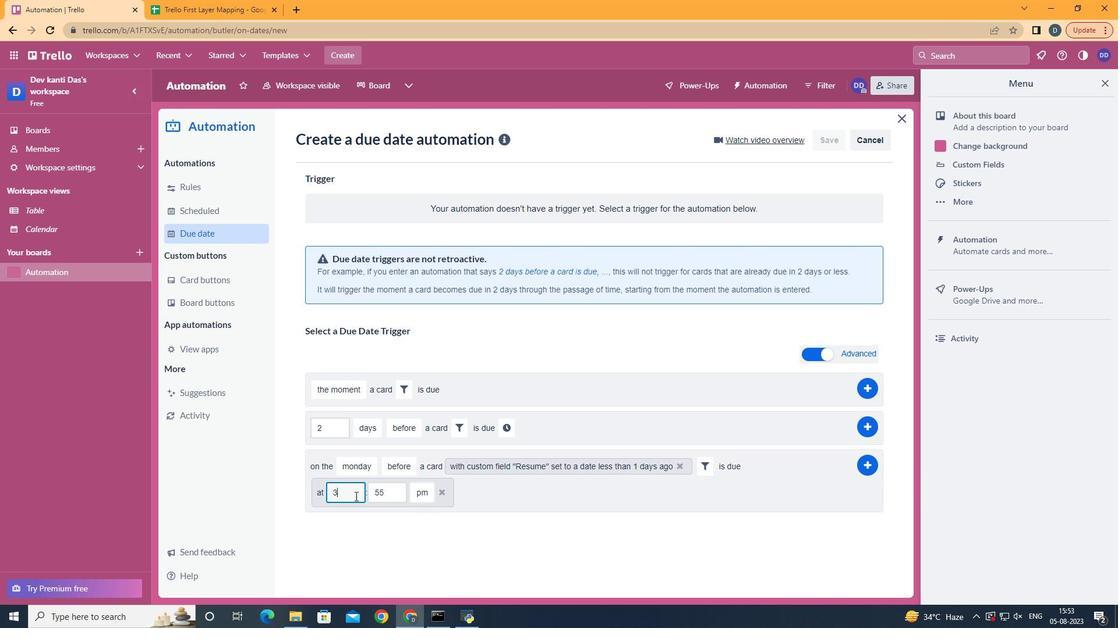 
Action: Mouse moved to (354, 496)
Screenshot: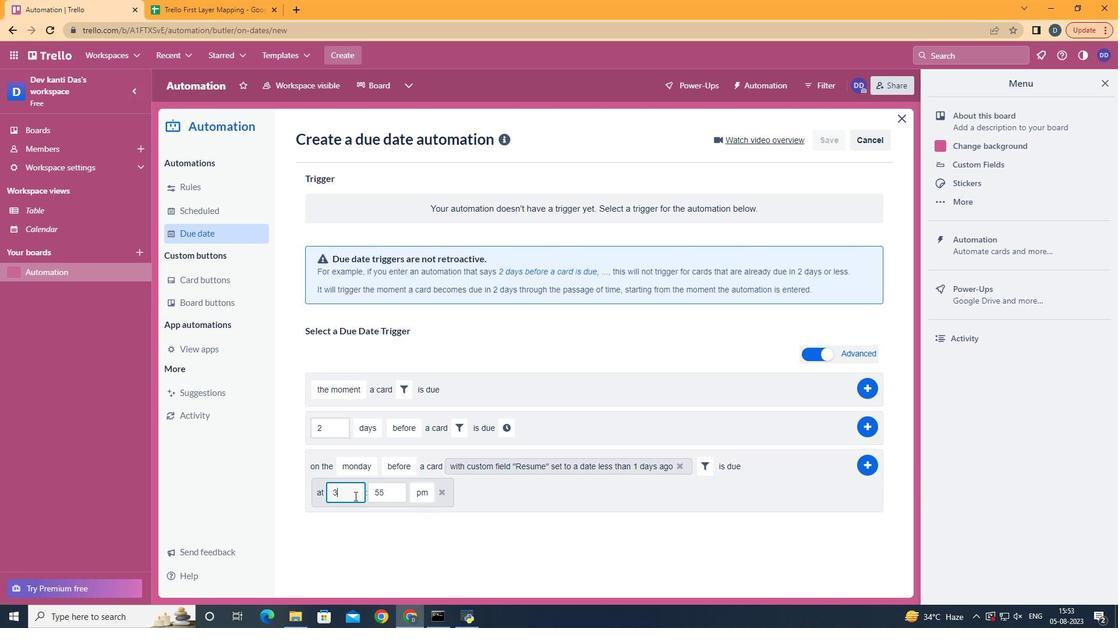 
Action: Key pressed <Key.backspace>11
Screenshot: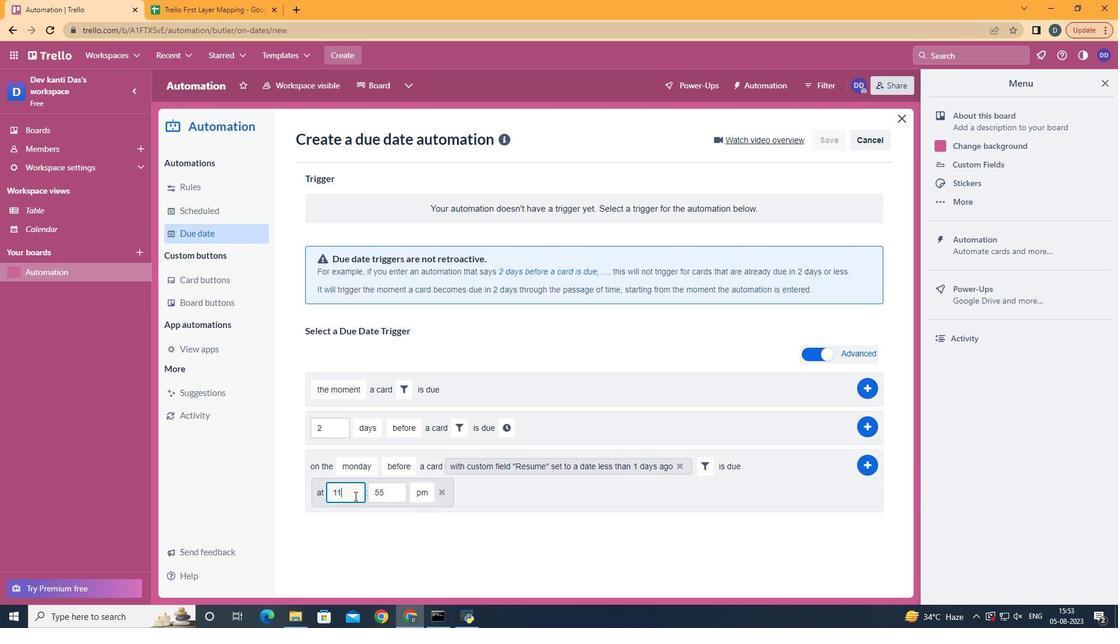 
Action: Mouse moved to (395, 489)
Screenshot: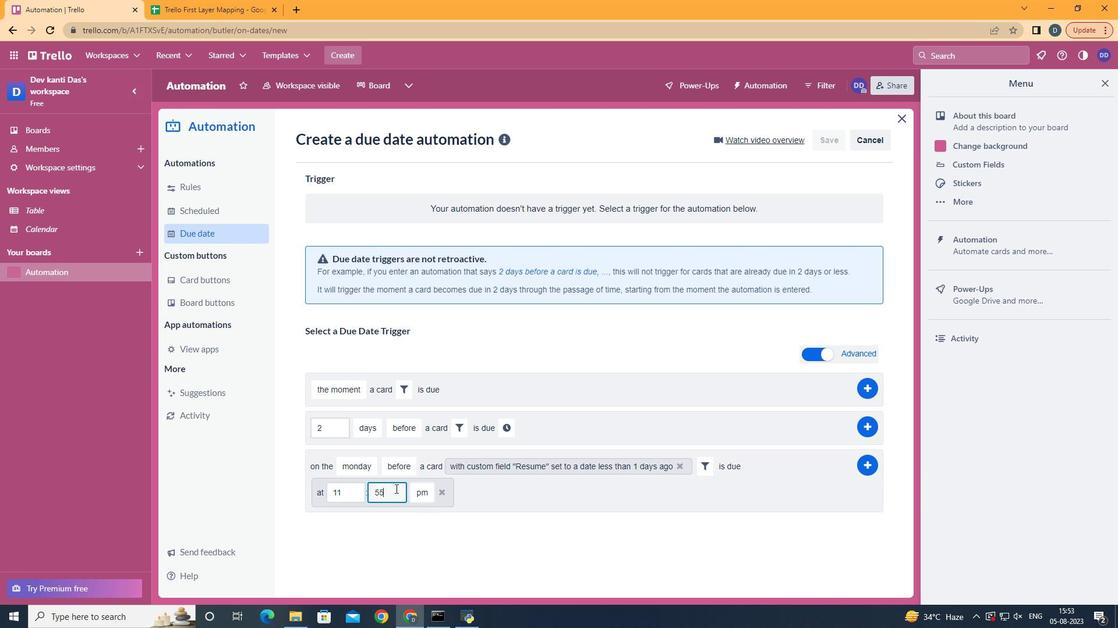
Action: Mouse pressed left at (395, 489)
Screenshot: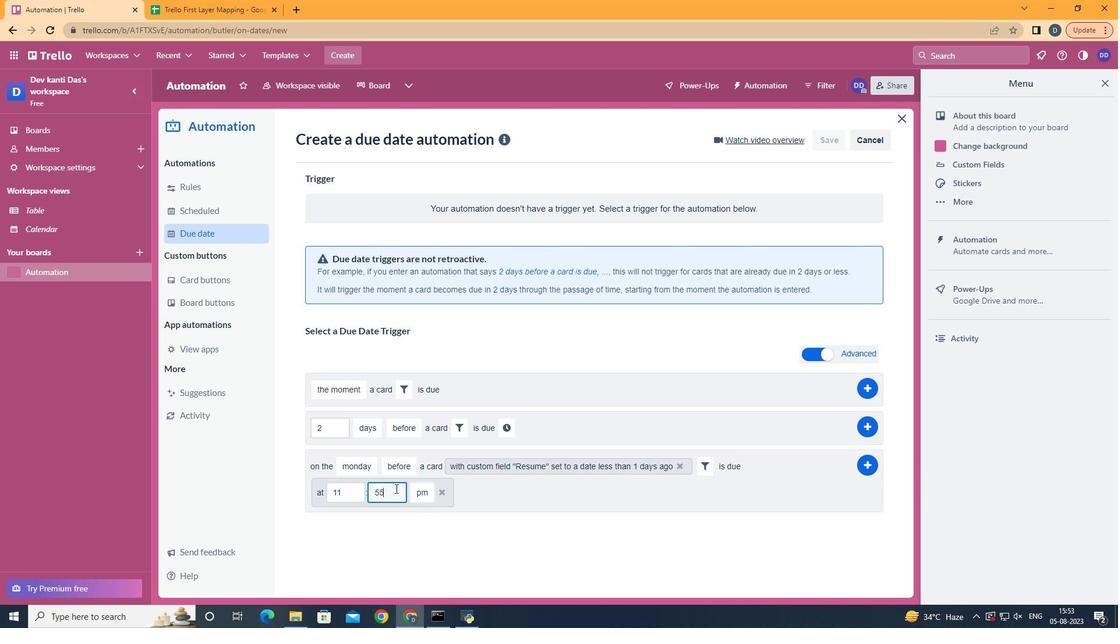 
Action: Key pressed <Key.backspace><Key.backspace>00
Screenshot: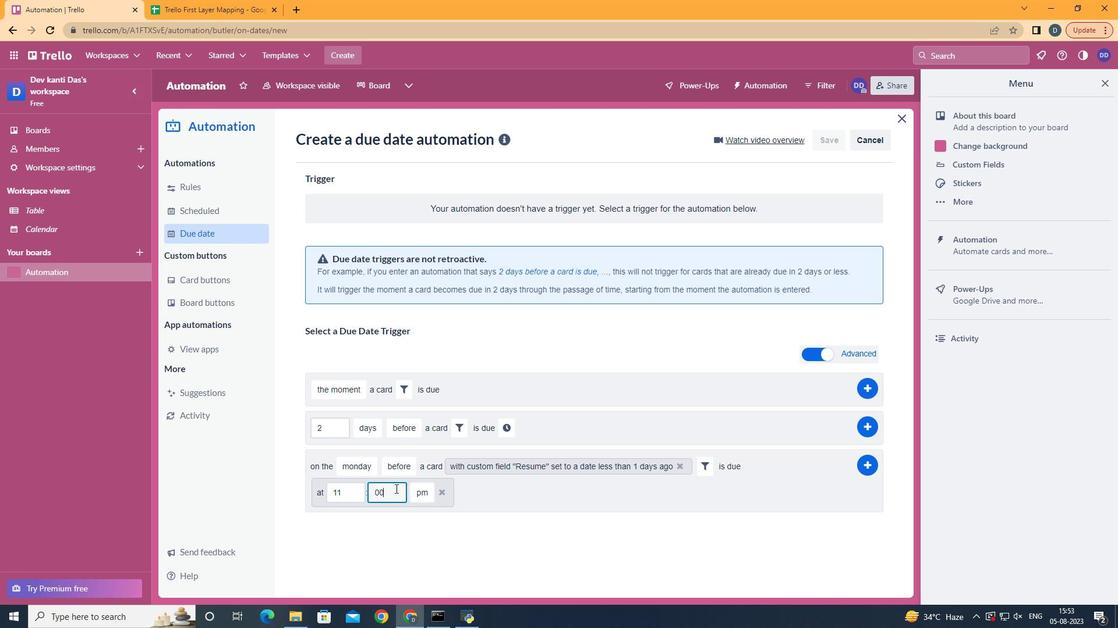 
Action: Mouse moved to (426, 514)
Screenshot: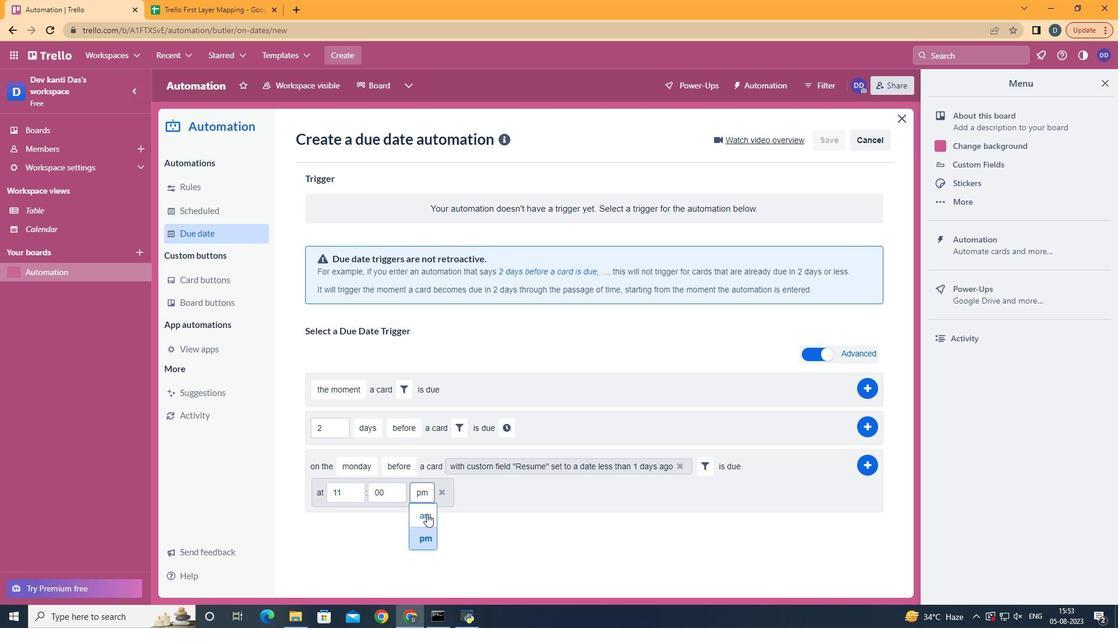 
Action: Mouse pressed left at (426, 514)
Screenshot: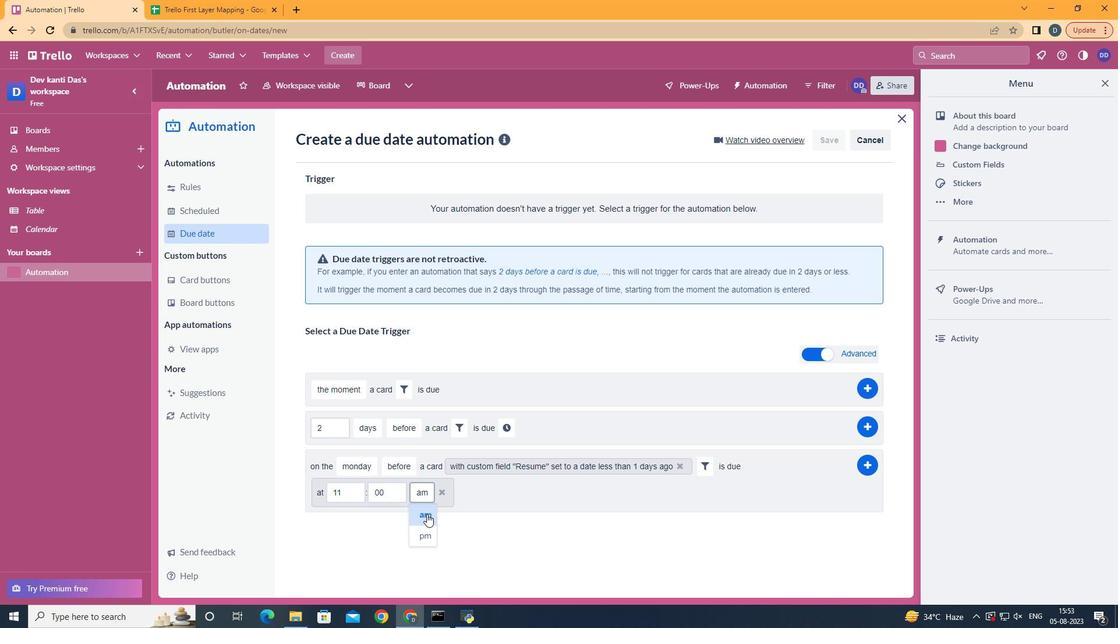 
Action: Mouse moved to (871, 463)
Screenshot: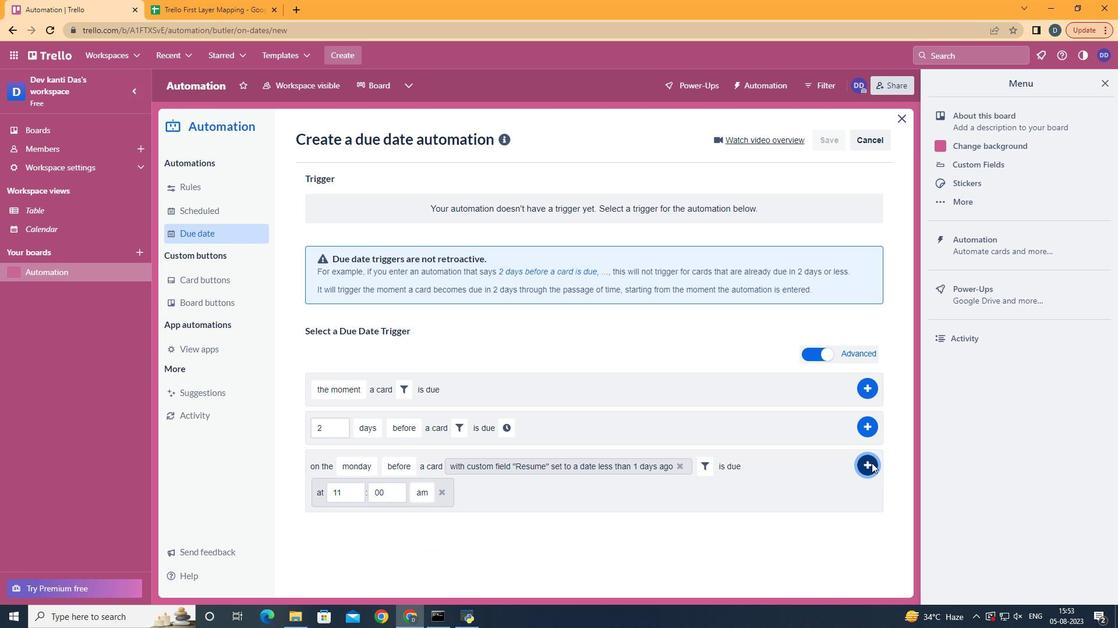 
Action: Mouse pressed left at (871, 463)
Screenshot: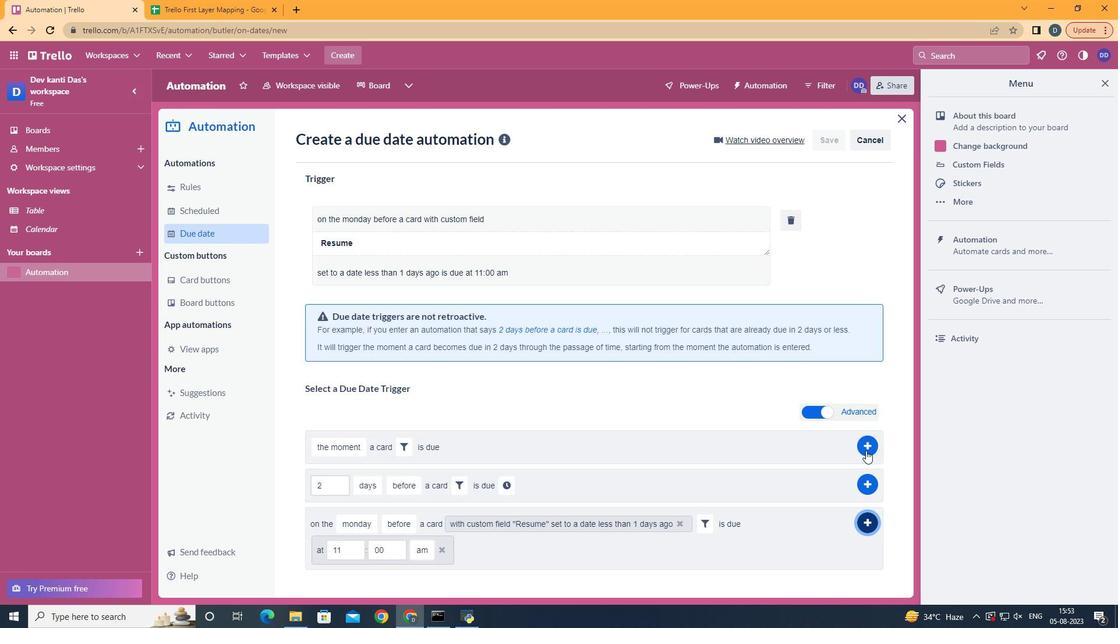 
Action: Mouse moved to (567, 165)
Screenshot: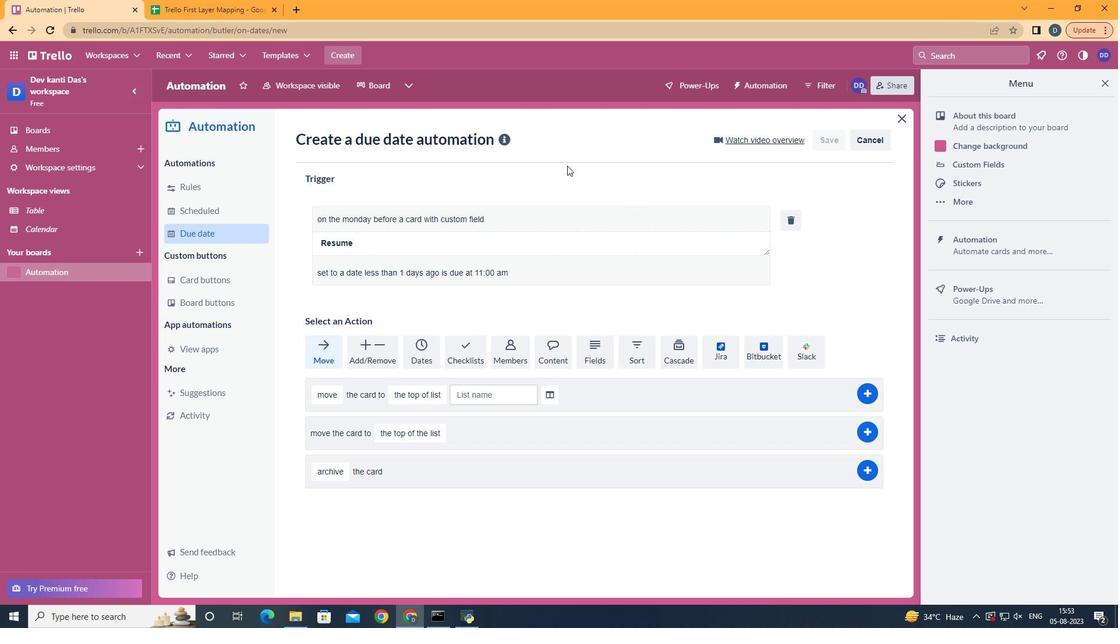 
